 Task: Find connections with filter location Weißenfels with filter topic #linkedinwith filter profile language English with filter current company Nasdaq with filter school Trident Academy of Technology (TAT), Bhubaneswar with filter industry Fine Arts Schools with filter service category Team Building with filter keywords title Chef
Action: Mouse moved to (550, 69)
Screenshot: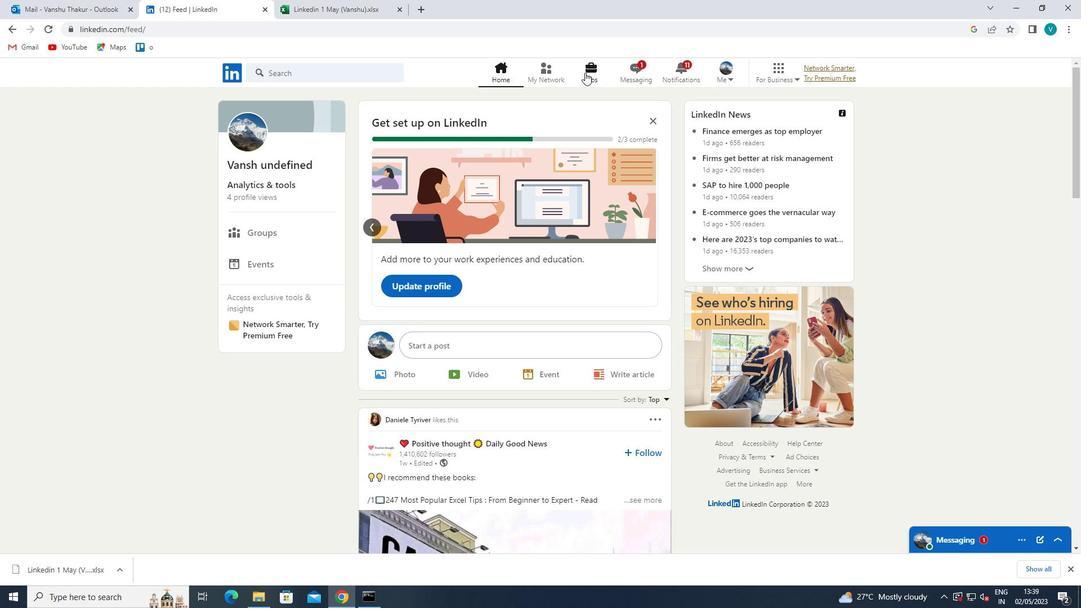 
Action: Mouse pressed left at (550, 69)
Screenshot: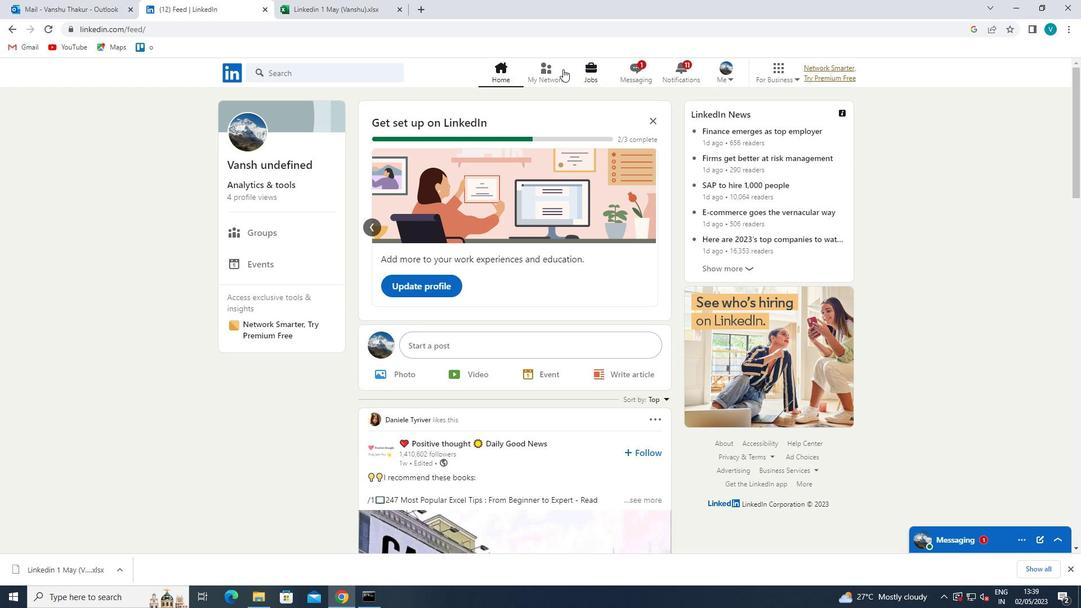 
Action: Mouse moved to (285, 135)
Screenshot: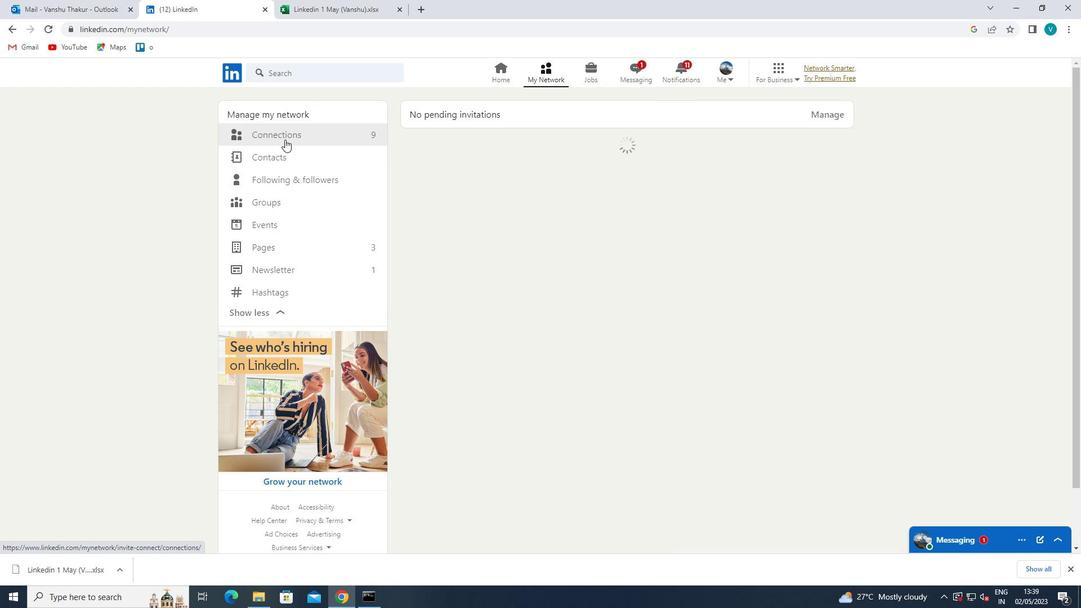
Action: Mouse pressed left at (285, 135)
Screenshot: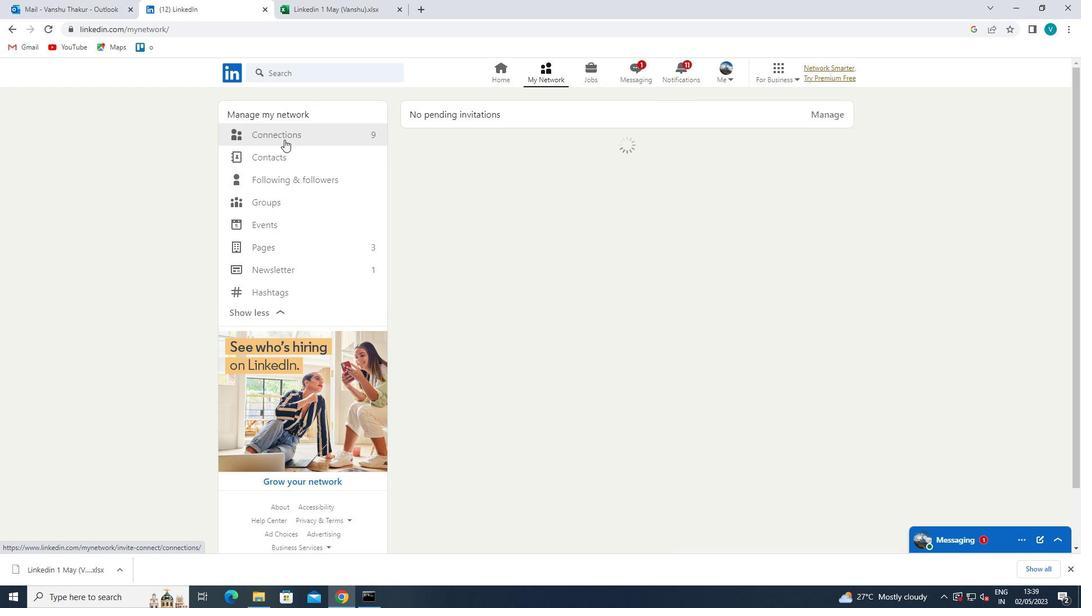 
Action: Mouse moved to (624, 139)
Screenshot: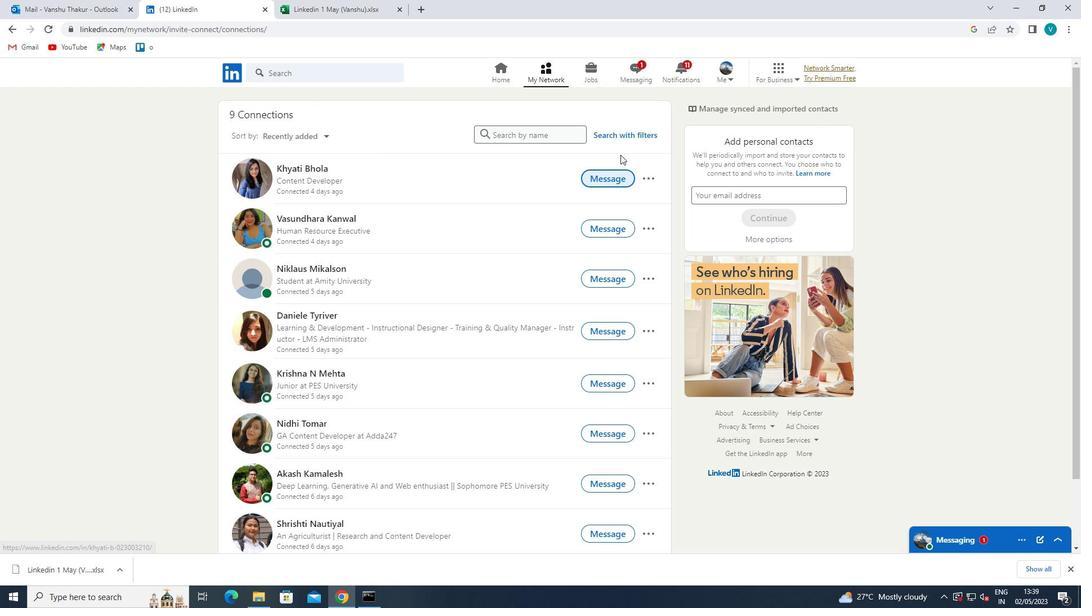 
Action: Mouse pressed left at (624, 139)
Screenshot: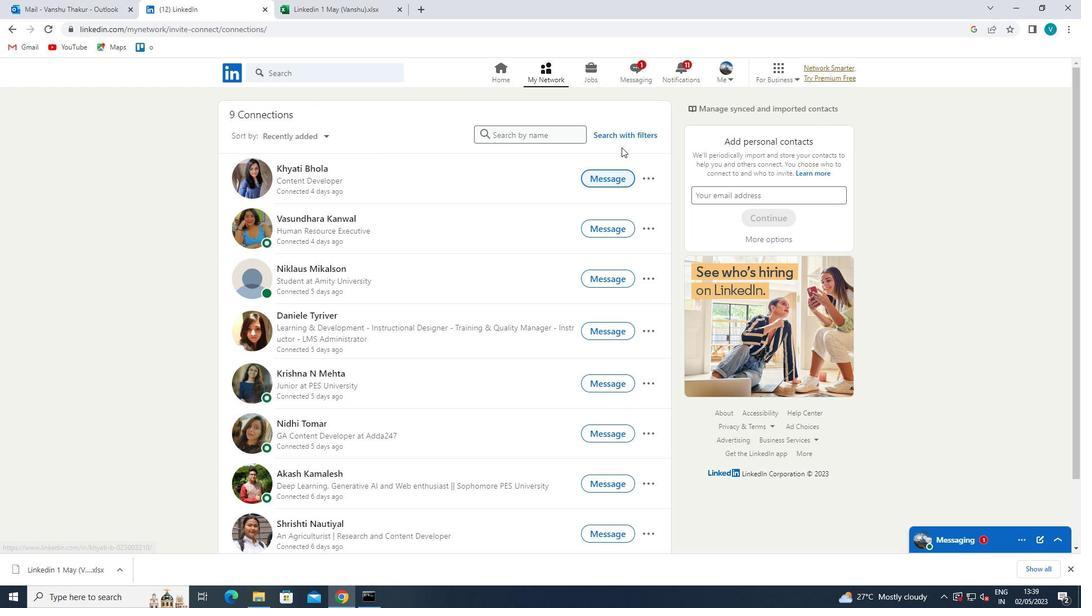 
Action: Mouse moved to (546, 109)
Screenshot: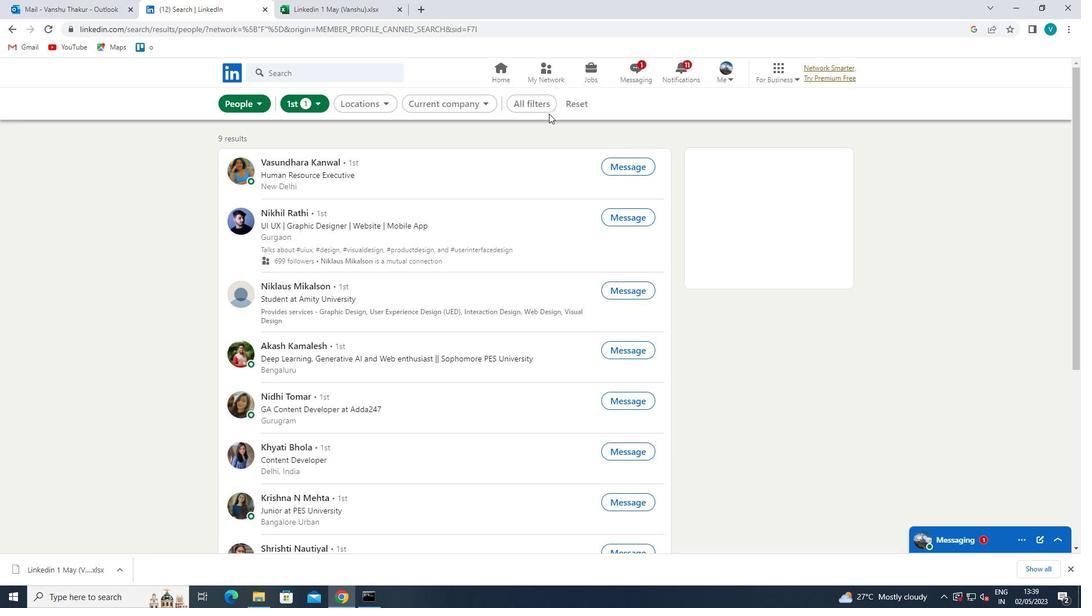 
Action: Mouse pressed left at (546, 109)
Screenshot: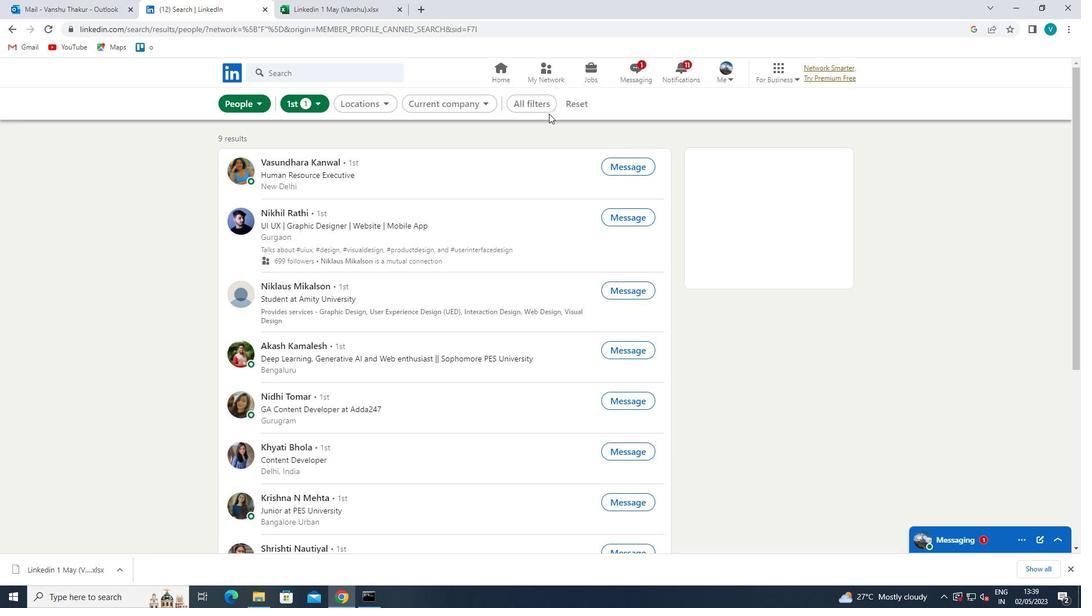 
Action: Mouse moved to (821, 282)
Screenshot: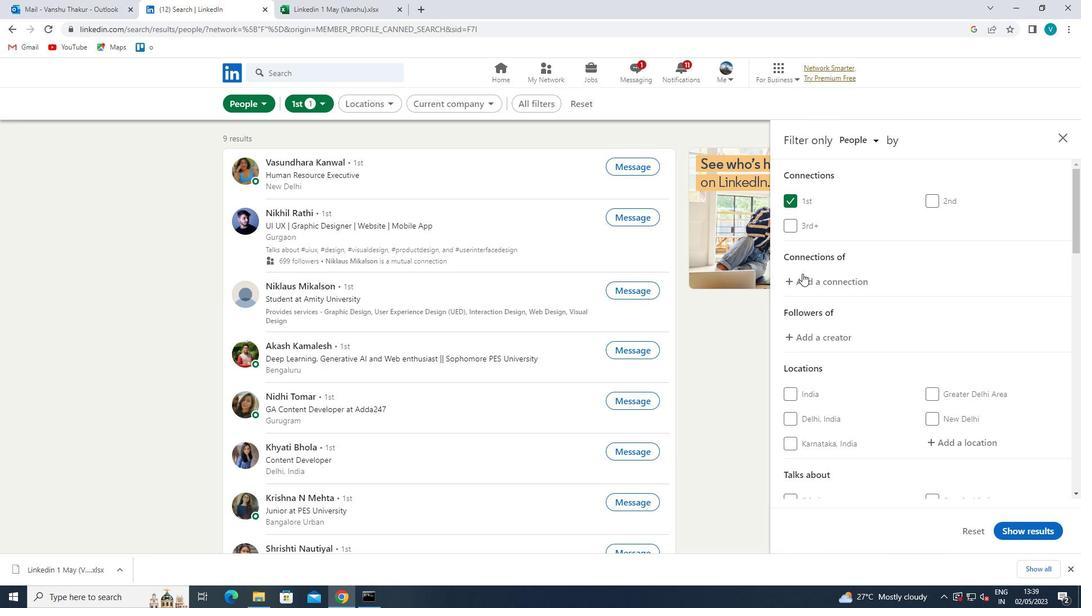 
Action: Mouse scrolled (821, 281) with delta (0, 0)
Screenshot: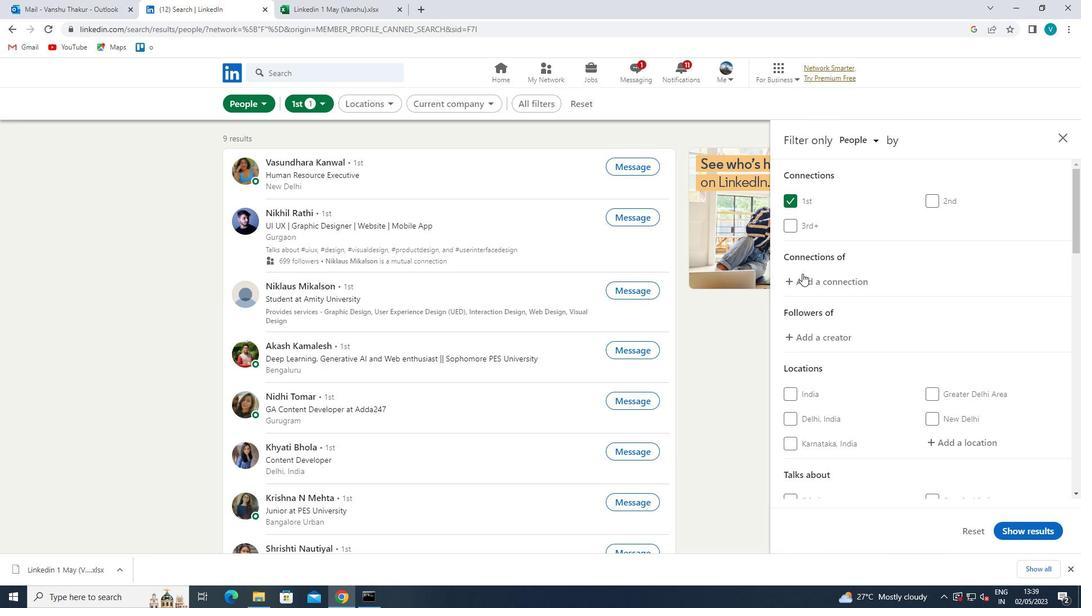 
Action: Mouse scrolled (821, 281) with delta (0, 0)
Screenshot: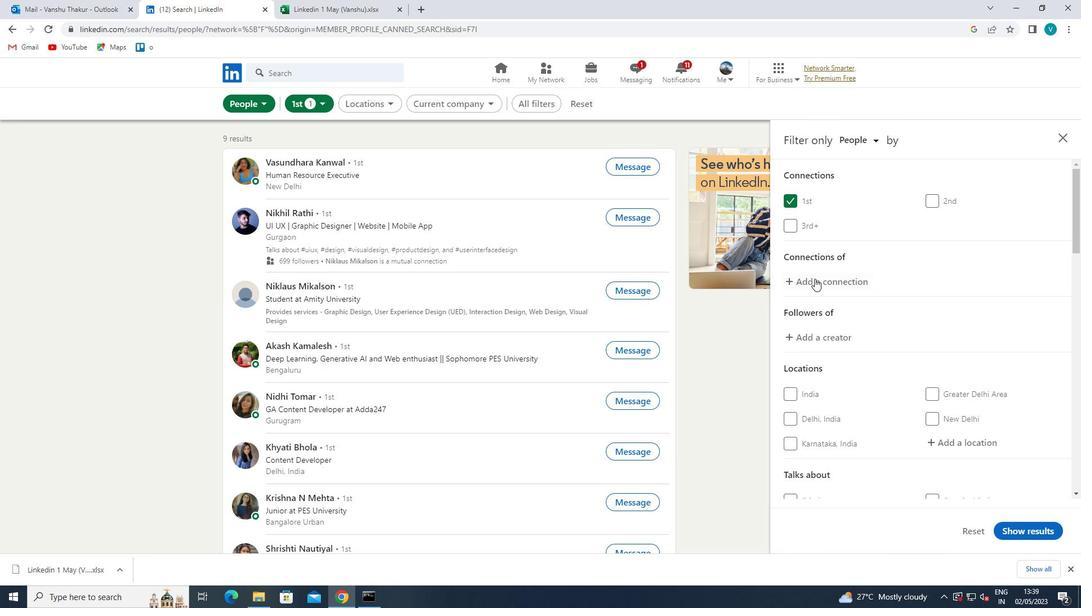 
Action: Mouse moved to (959, 330)
Screenshot: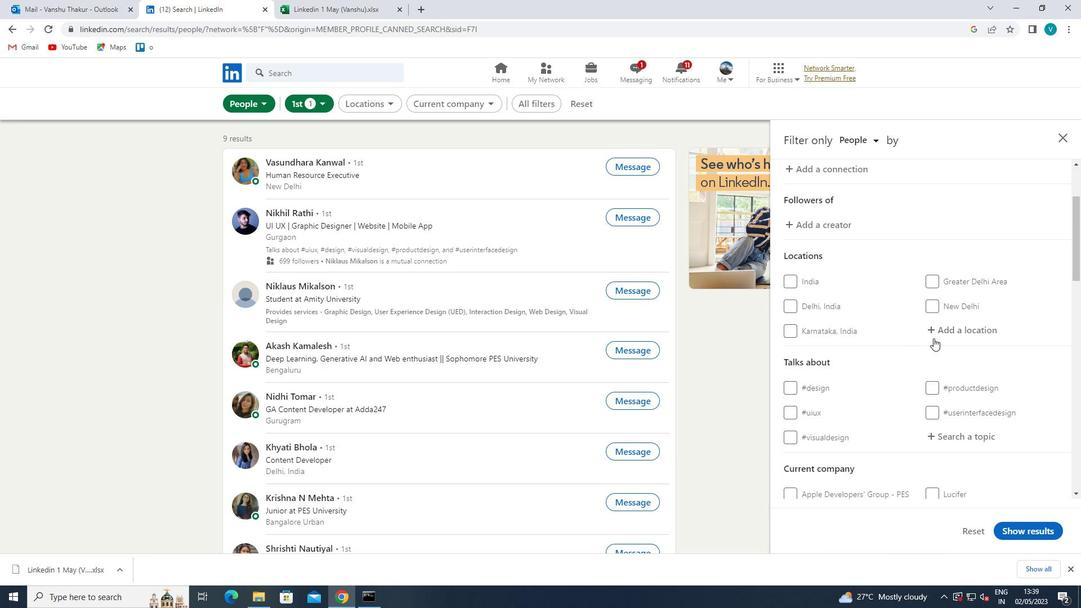 
Action: Mouse pressed left at (959, 330)
Screenshot: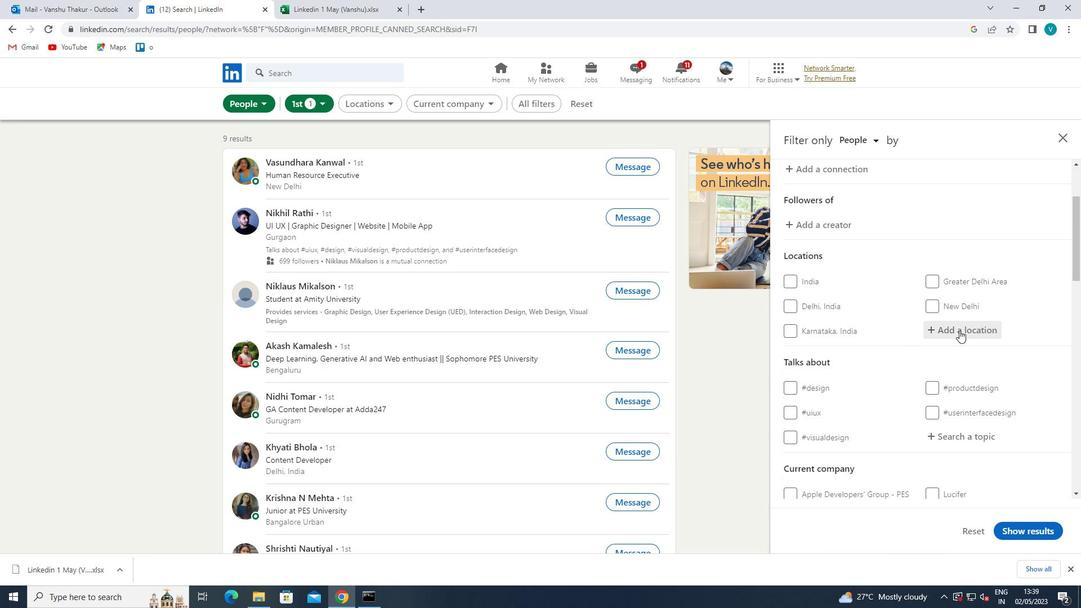 
Action: Key pressed <Key.shift><Key.shift>WEIBENFELS
Screenshot: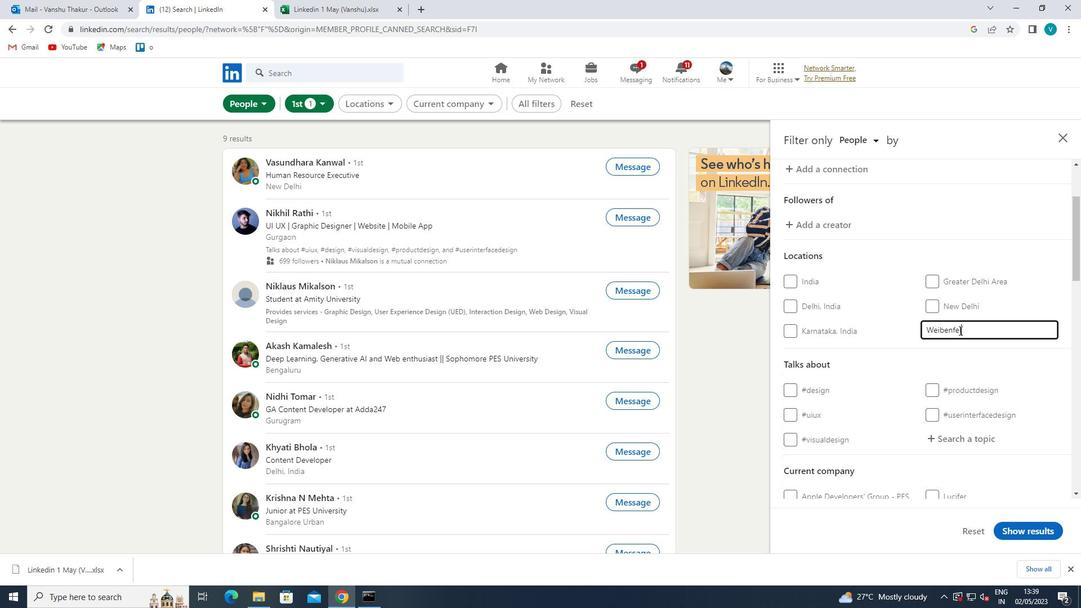 
Action: Mouse moved to (904, 352)
Screenshot: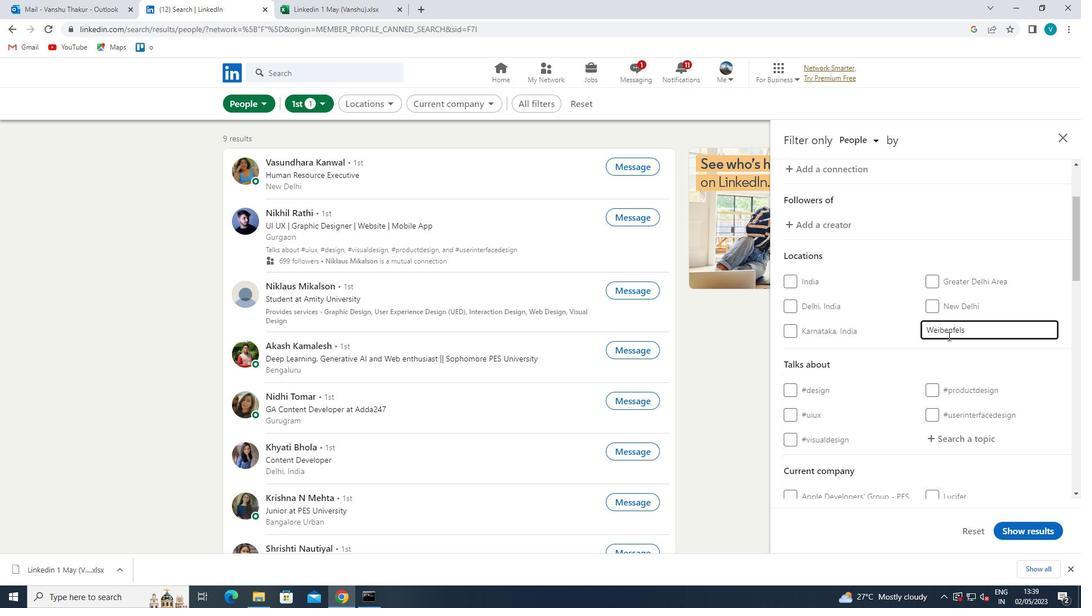 
Action: Mouse pressed left at (904, 352)
Screenshot: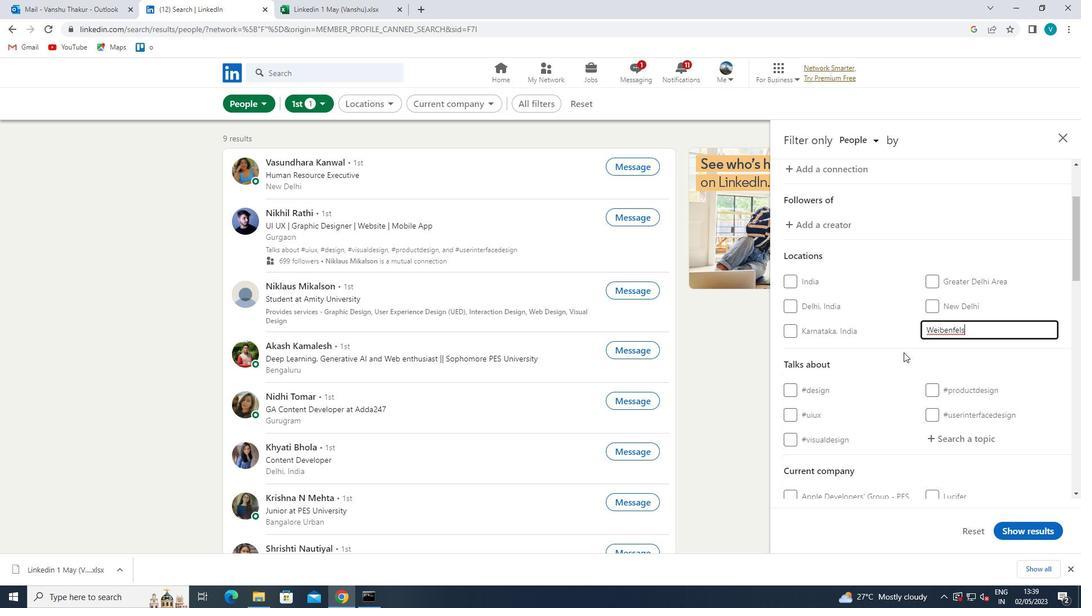 
Action: Mouse moved to (905, 352)
Screenshot: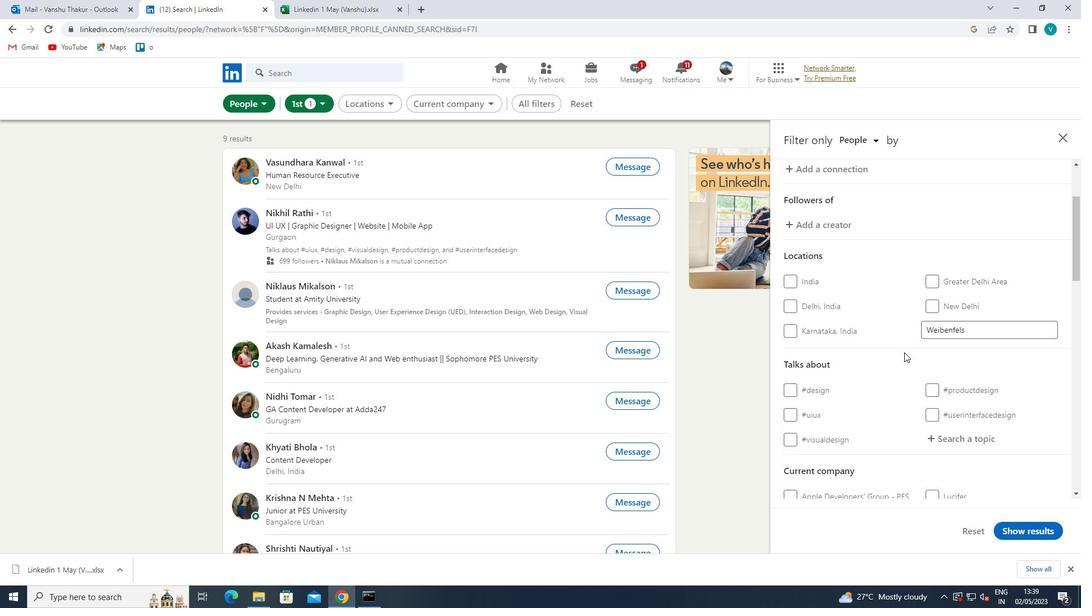 
Action: Mouse scrolled (905, 352) with delta (0, 0)
Screenshot: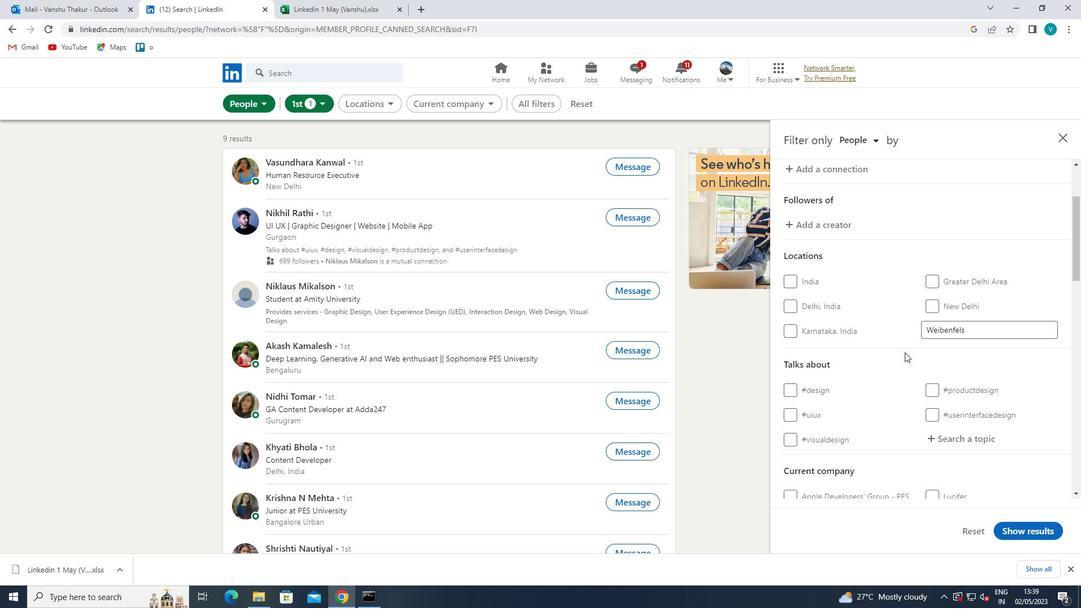 
Action: Mouse scrolled (905, 352) with delta (0, 0)
Screenshot: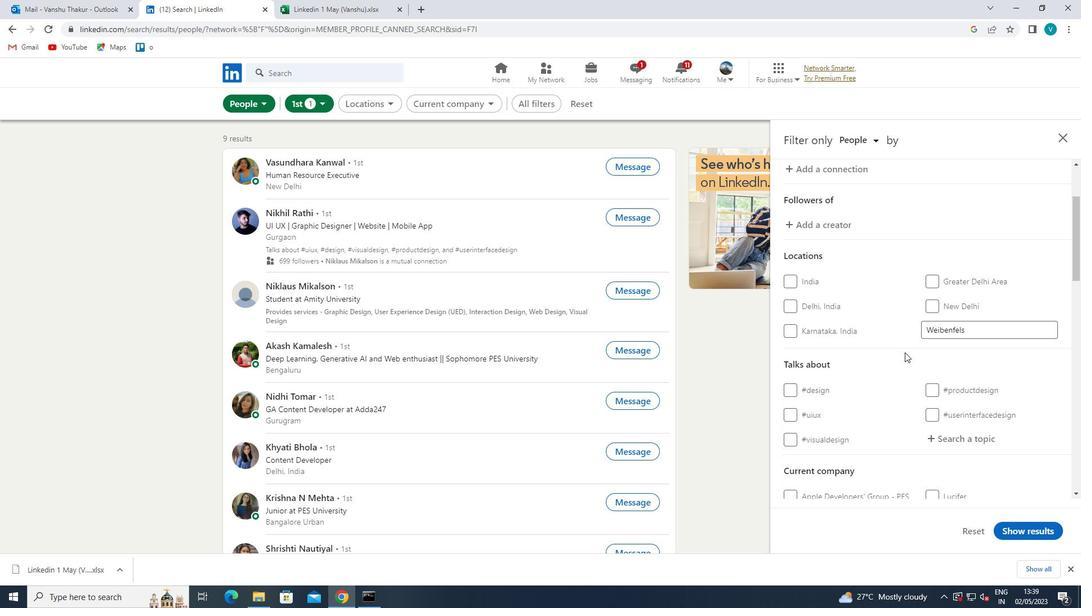 
Action: Mouse moved to (961, 325)
Screenshot: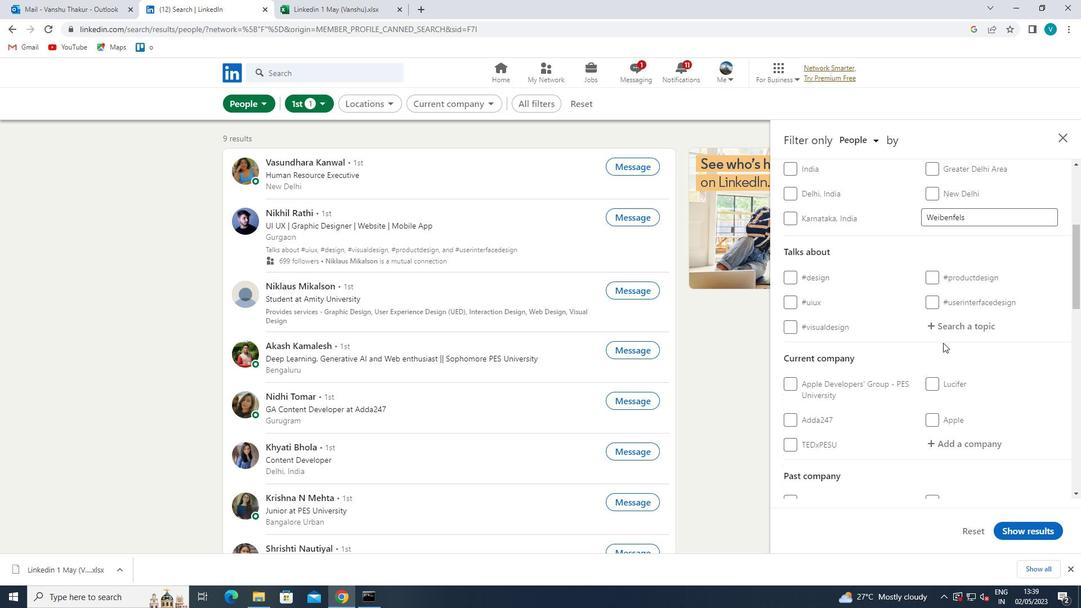 
Action: Mouse pressed left at (961, 325)
Screenshot: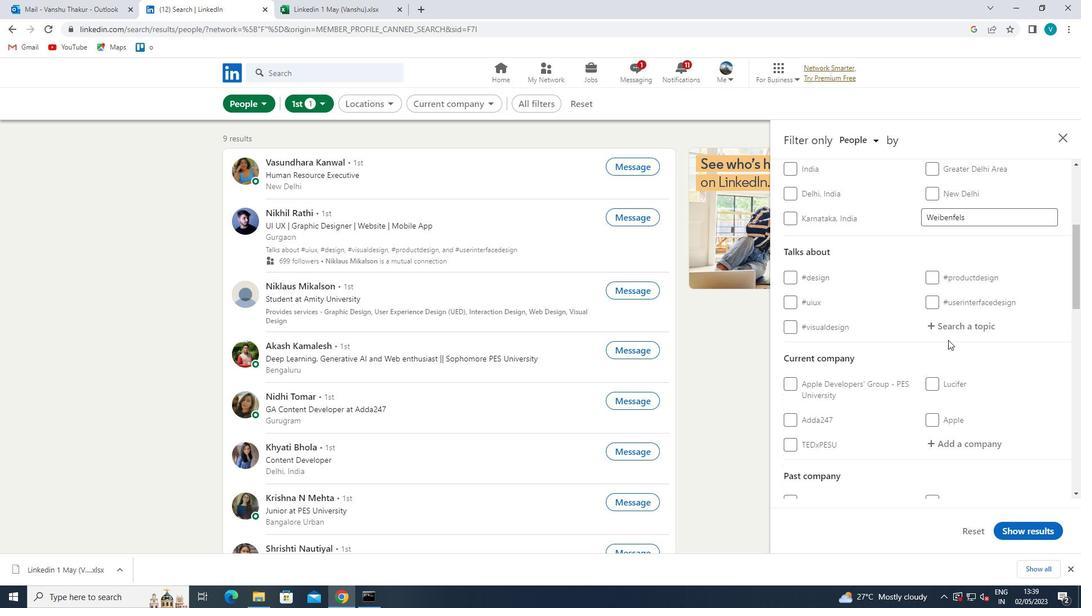
Action: Mouse moved to (961, 323)
Screenshot: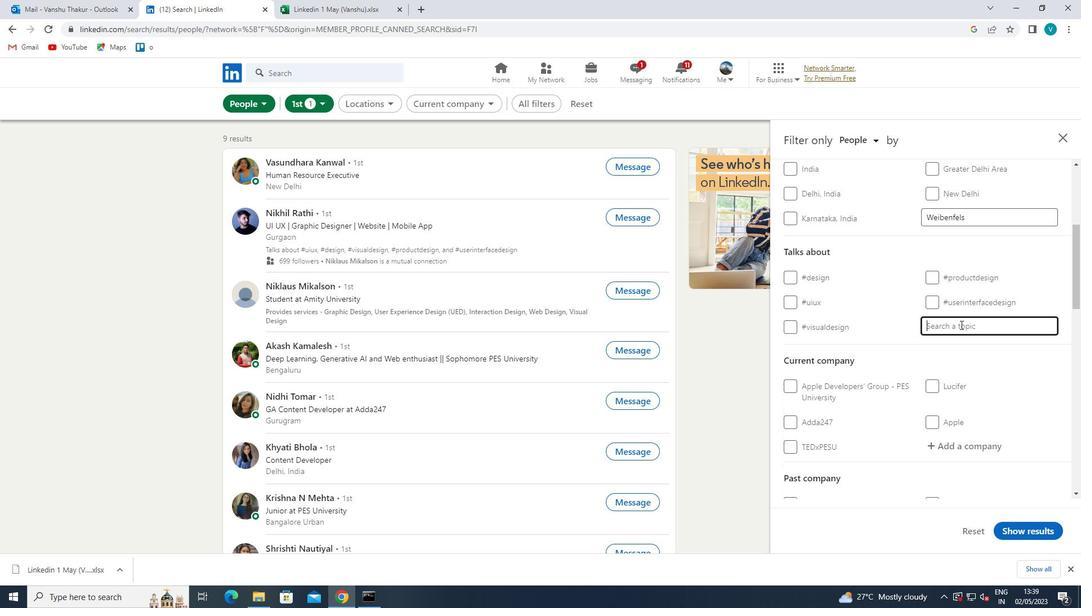 
Action: Key pressed LIMKEDIN
Screenshot: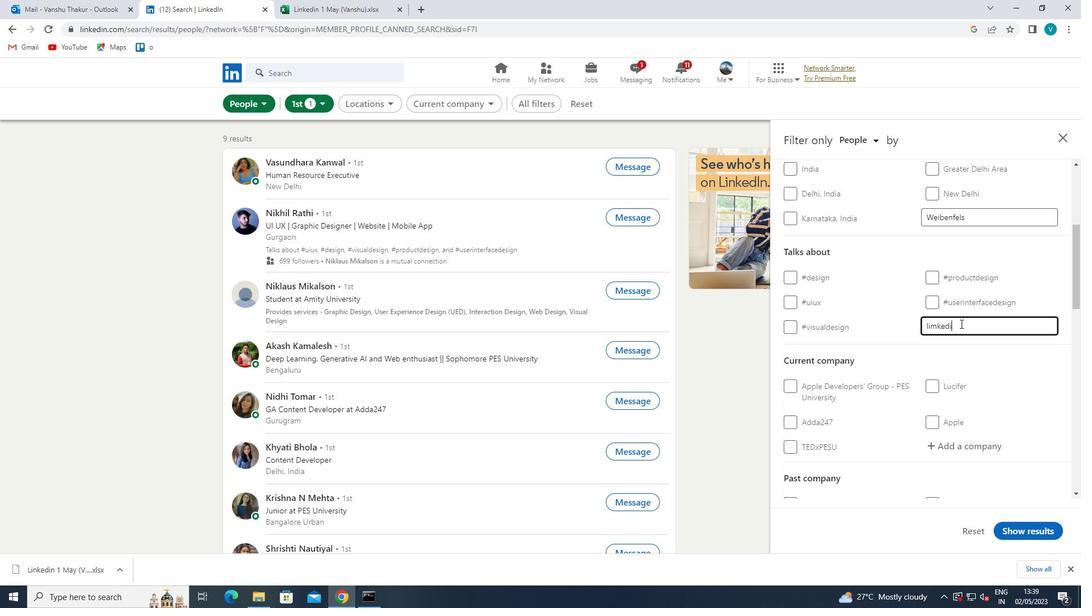 
Action: Mouse moved to (938, 326)
Screenshot: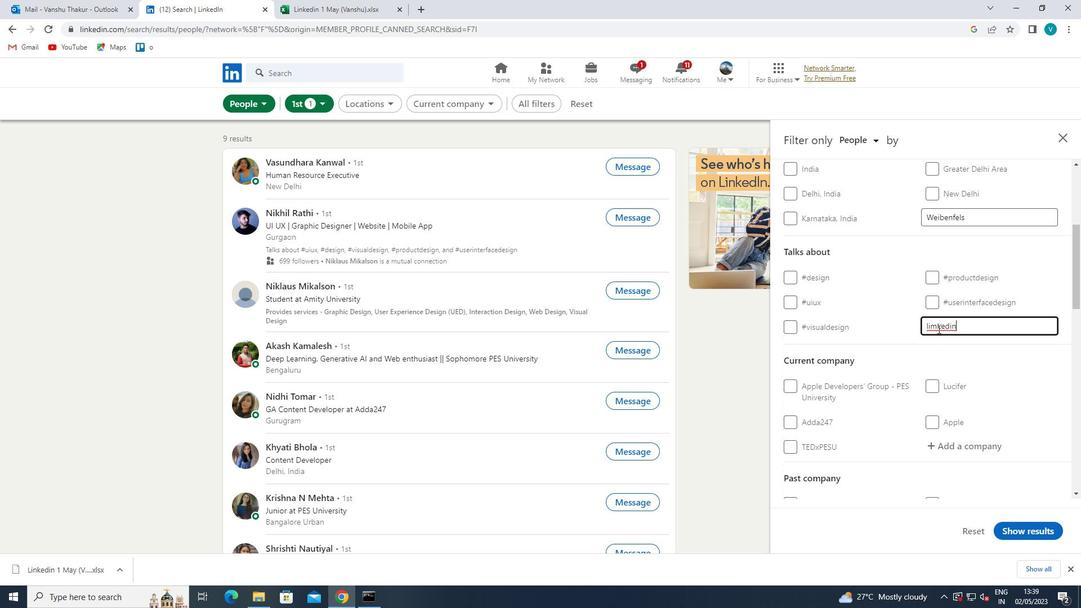 
Action: Mouse pressed left at (938, 326)
Screenshot: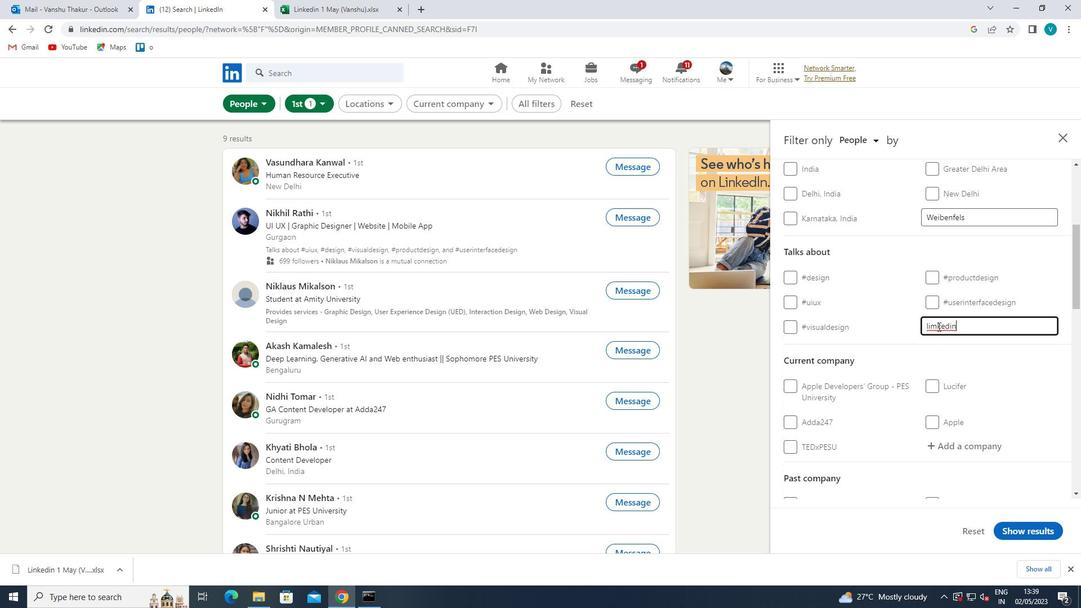 
Action: Mouse moved to (921, 366)
Screenshot: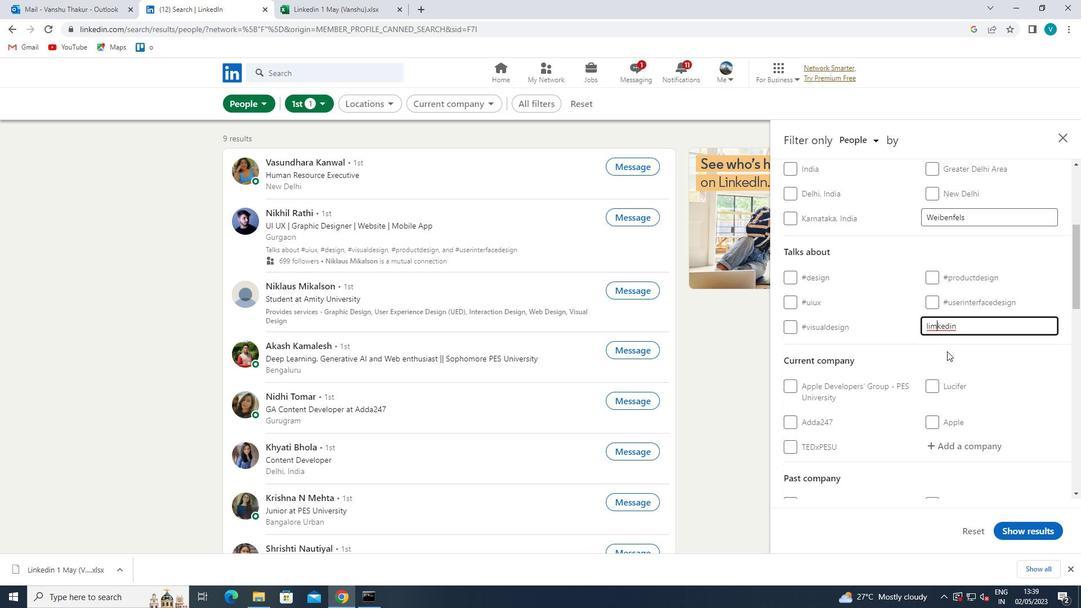 
Action: Key pressed <Key.backspace>N
Screenshot: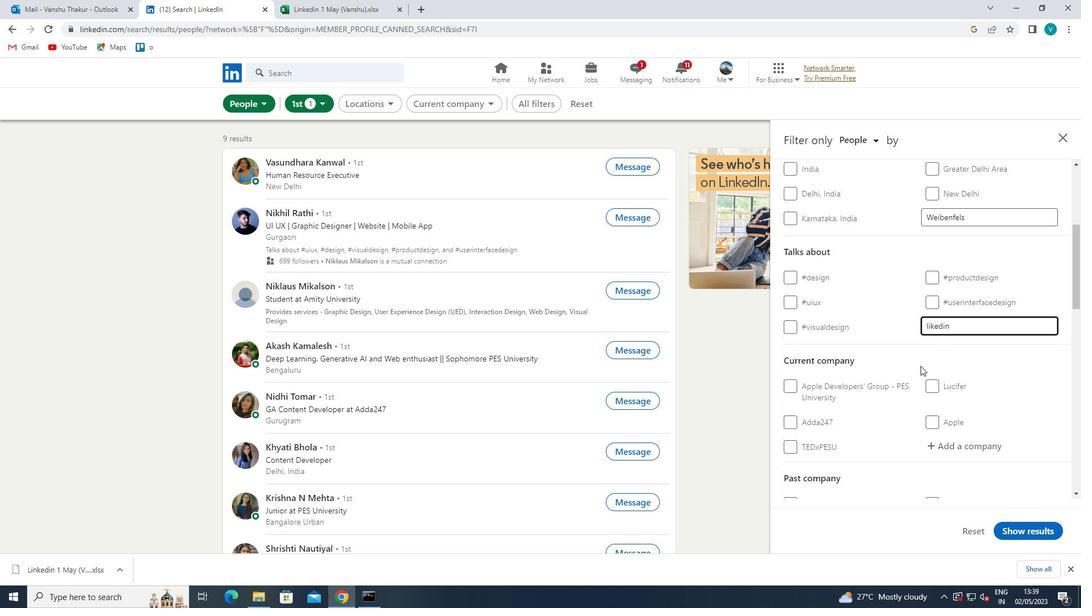 
Action: Mouse moved to (914, 346)
Screenshot: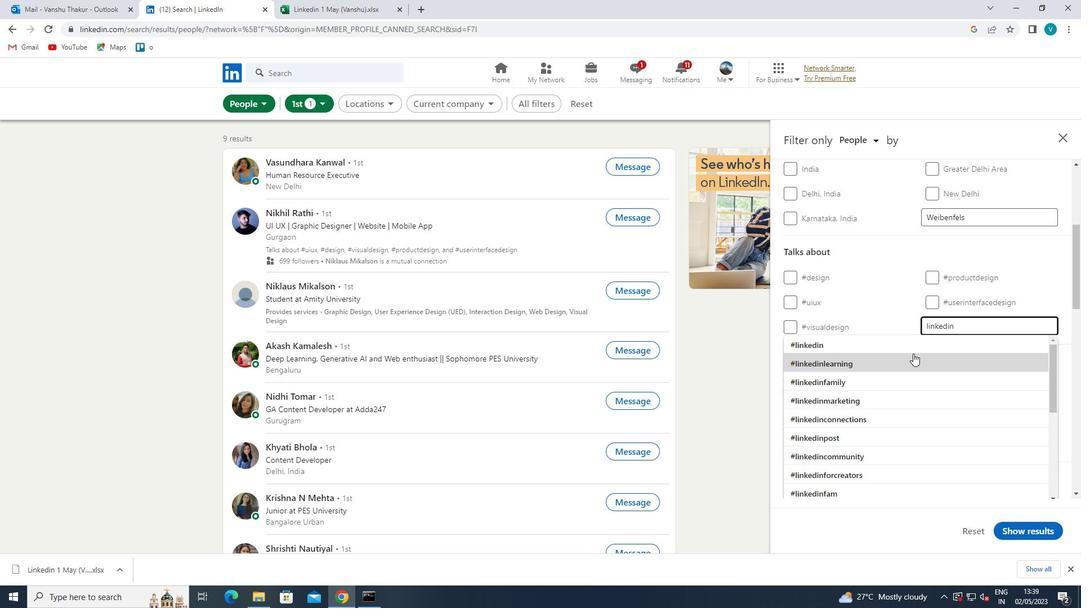 
Action: Mouse pressed left at (914, 346)
Screenshot: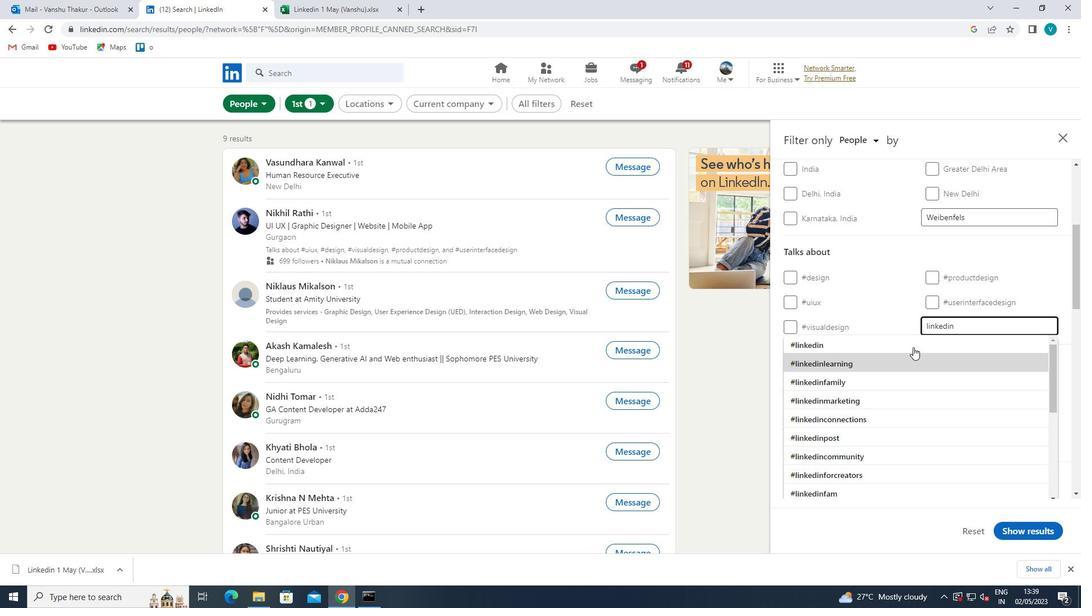 
Action: Mouse moved to (914, 345)
Screenshot: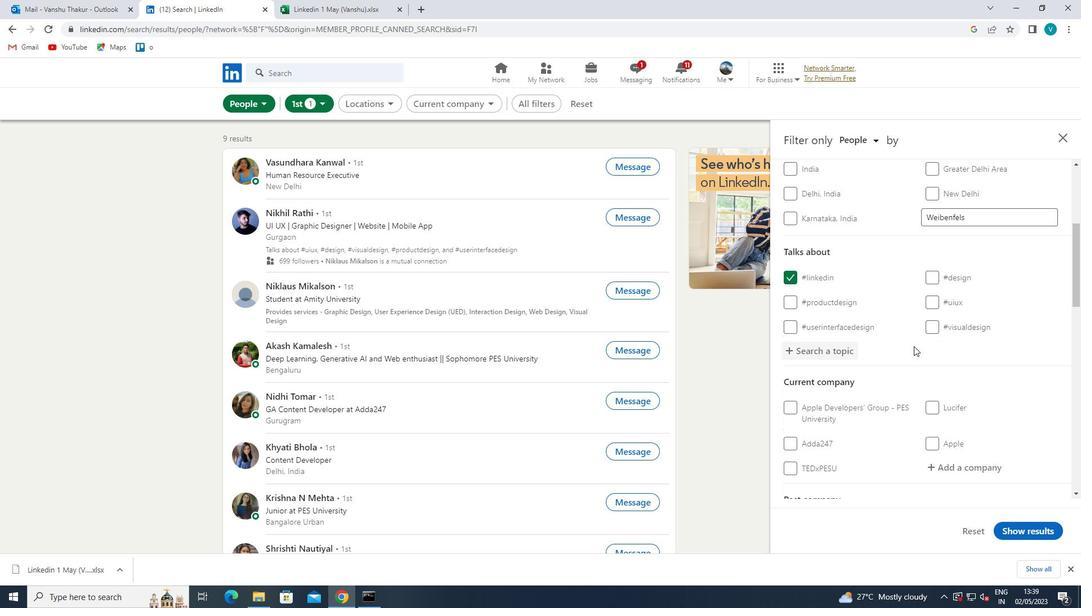
Action: Mouse scrolled (914, 345) with delta (0, 0)
Screenshot: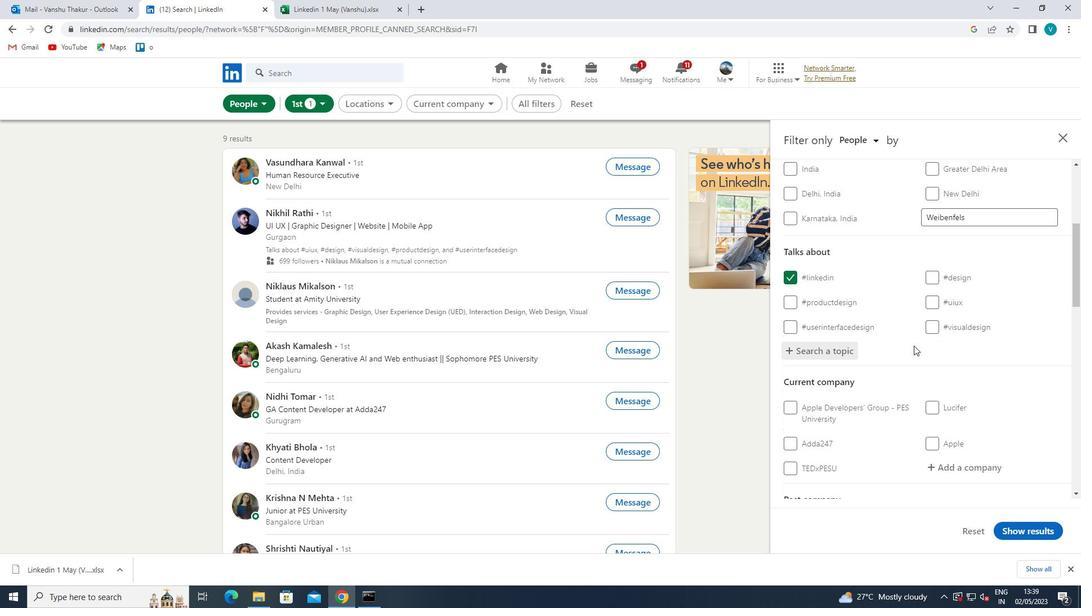 
Action: Mouse scrolled (914, 345) with delta (0, 0)
Screenshot: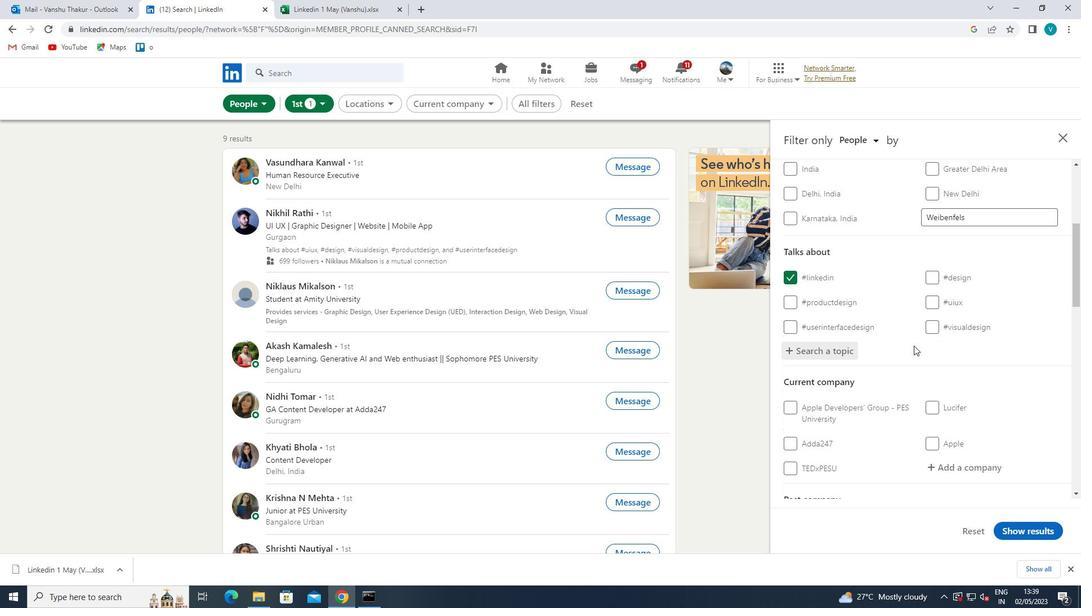 
Action: Mouse scrolled (914, 345) with delta (0, 0)
Screenshot: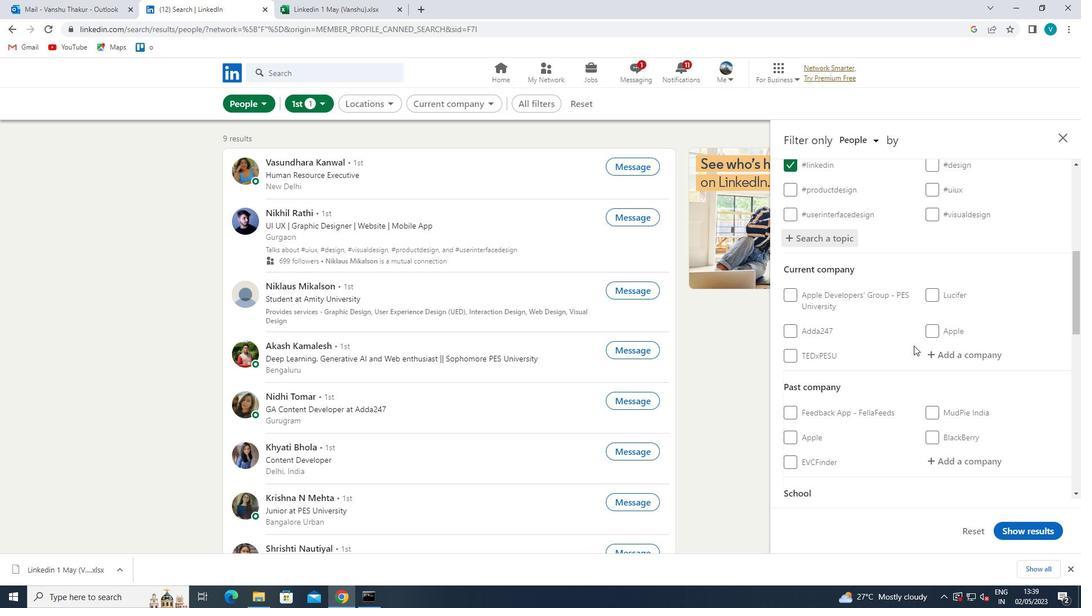 
Action: Mouse scrolled (914, 345) with delta (0, 0)
Screenshot: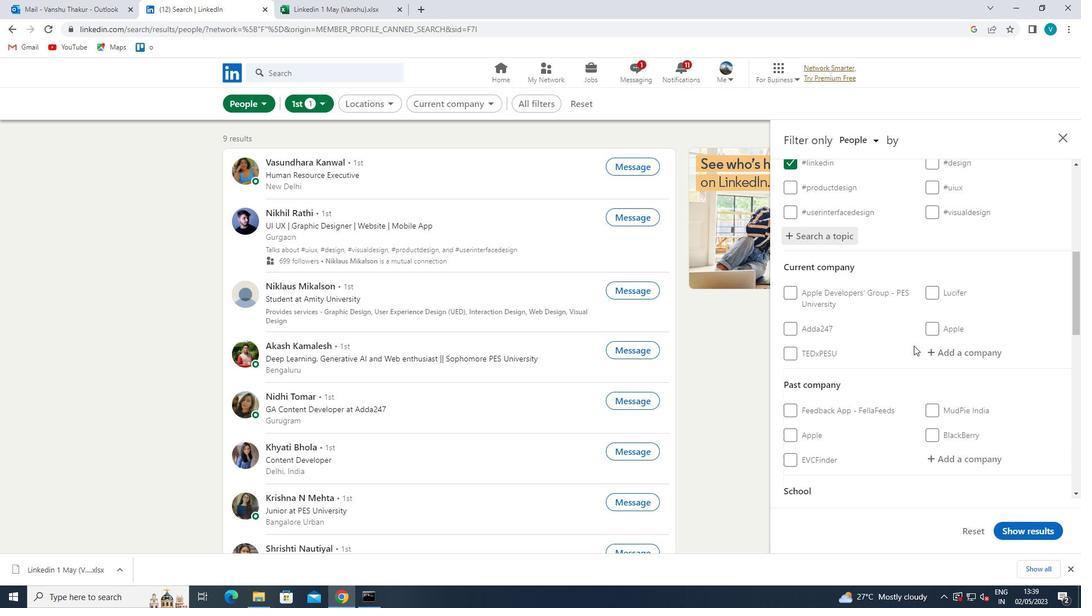 
Action: Mouse scrolled (914, 345) with delta (0, 0)
Screenshot: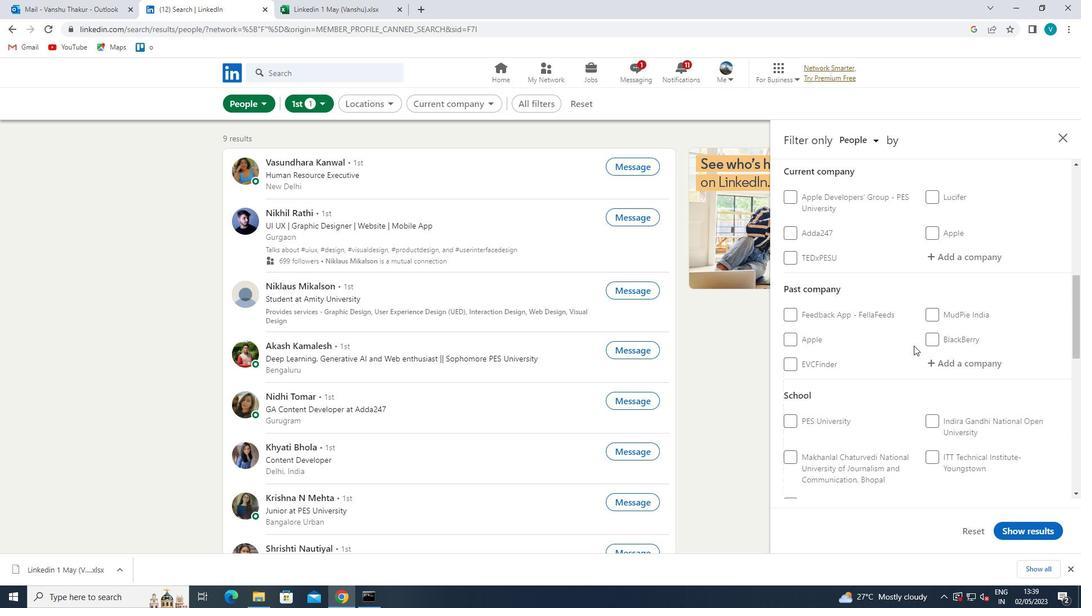 
Action: Mouse scrolled (914, 345) with delta (0, 0)
Screenshot: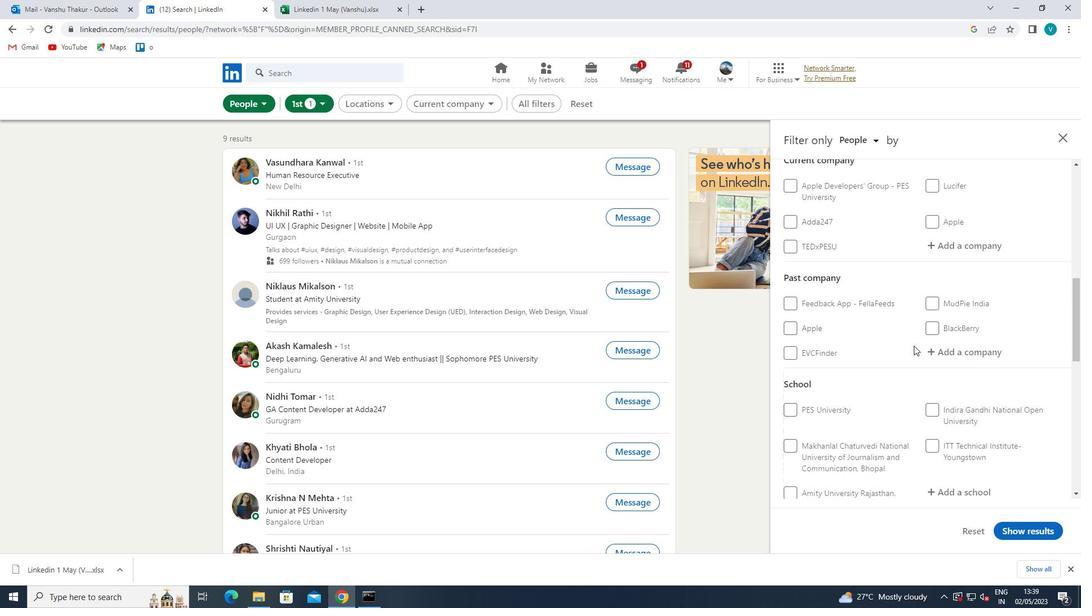 
Action: Mouse scrolled (914, 345) with delta (0, 0)
Screenshot: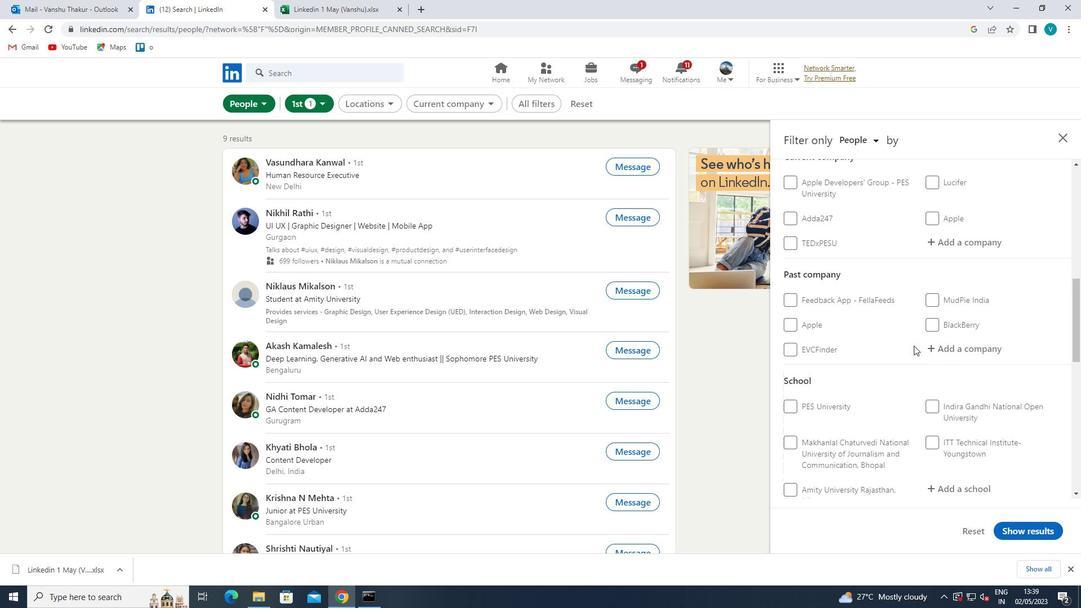 
Action: Mouse scrolled (914, 345) with delta (0, 0)
Screenshot: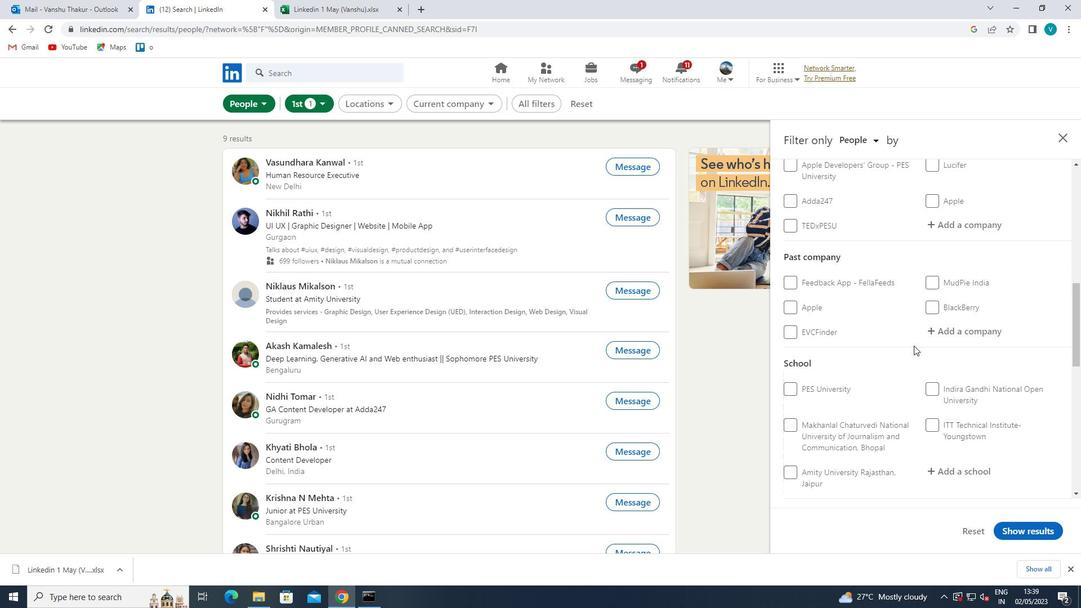 
Action: Mouse moved to (908, 350)
Screenshot: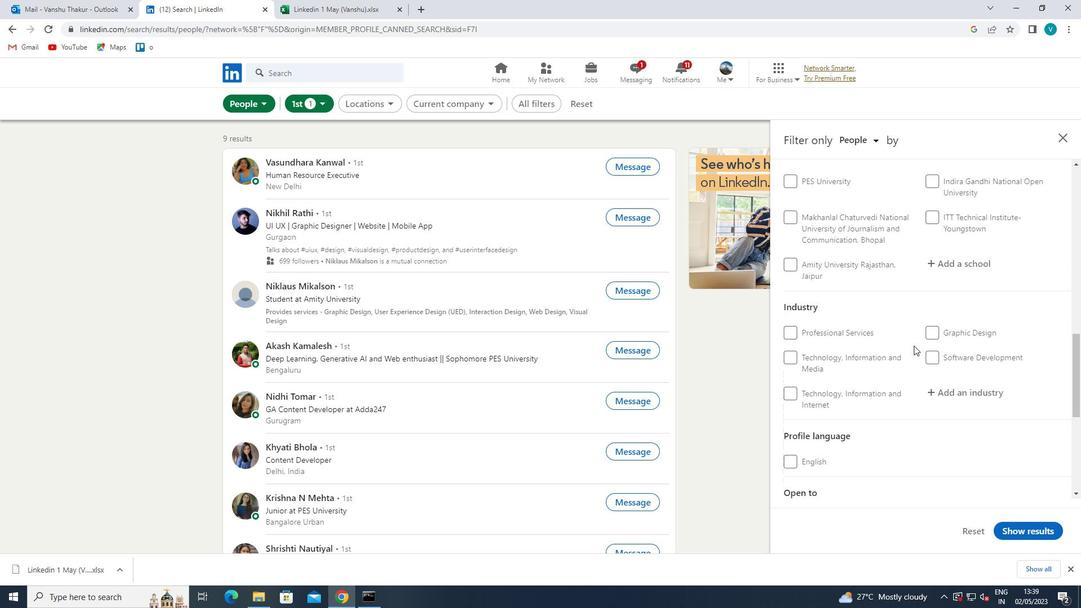 
Action: Mouse scrolled (908, 349) with delta (0, 0)
Screenshot: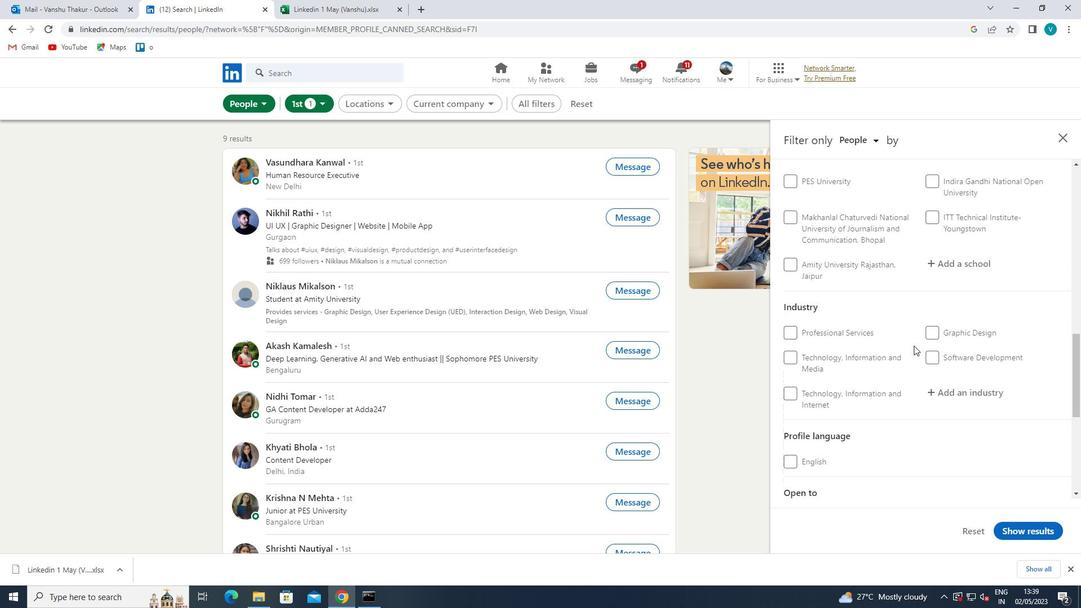 
Action: Mouse moved to (907, 352)
Screenshot: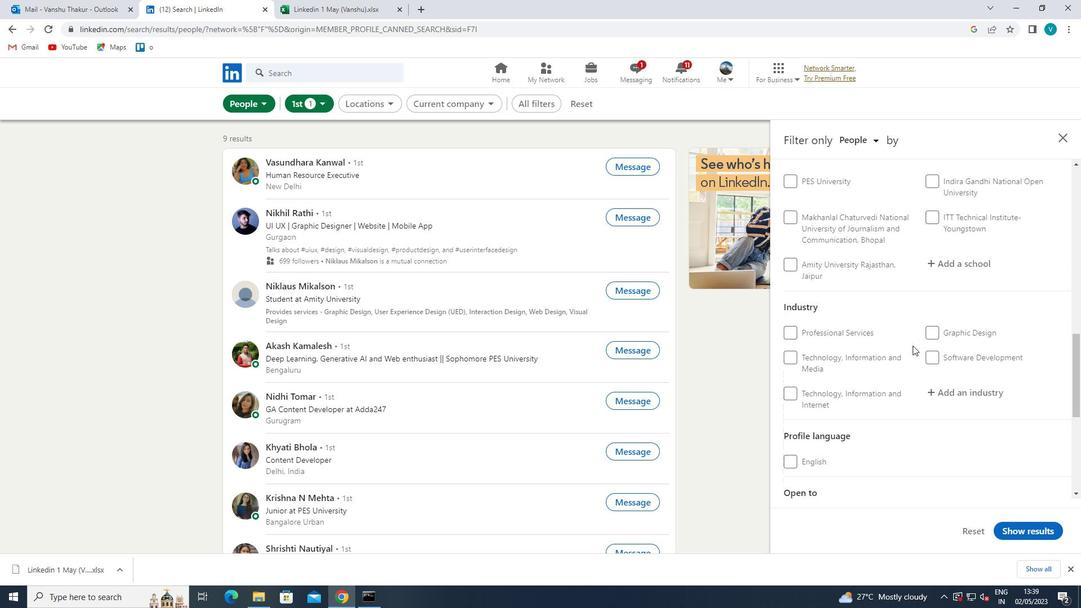 
Action: Mouse scrolled (907, 351) with delta (0, 0)
Screenshot: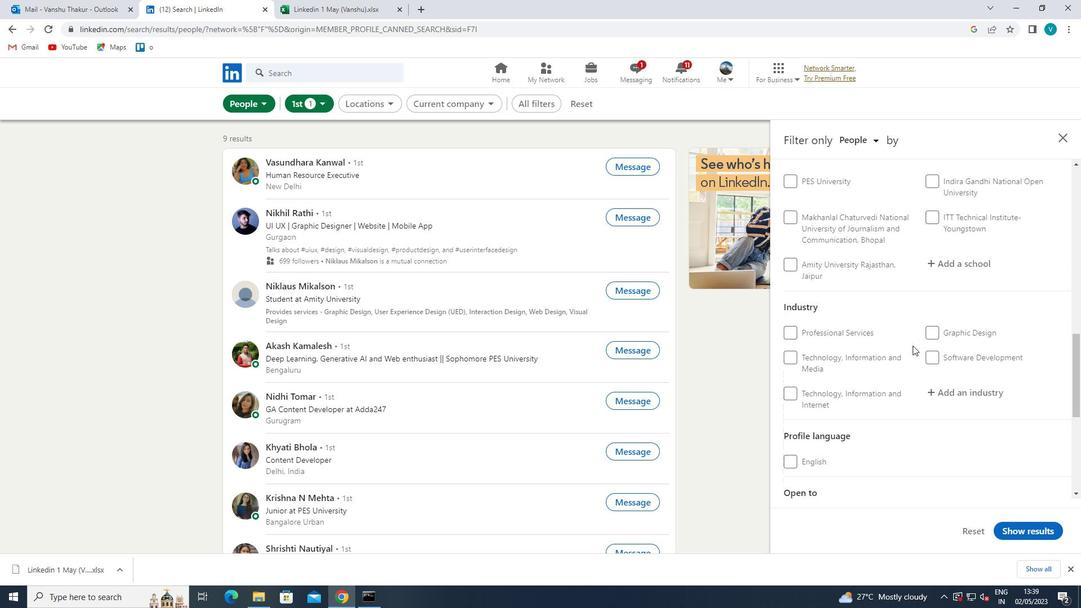 
Action: Mouse moved to (789, 353)
Screenshot: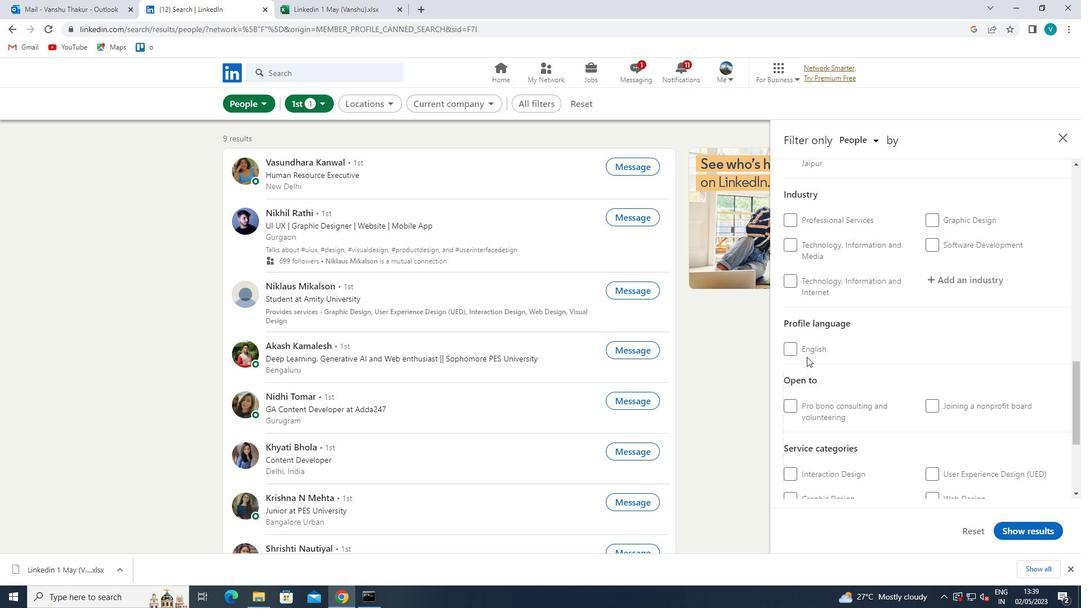 
Action: Mouse pressed left at (789, 353)
Screenshot: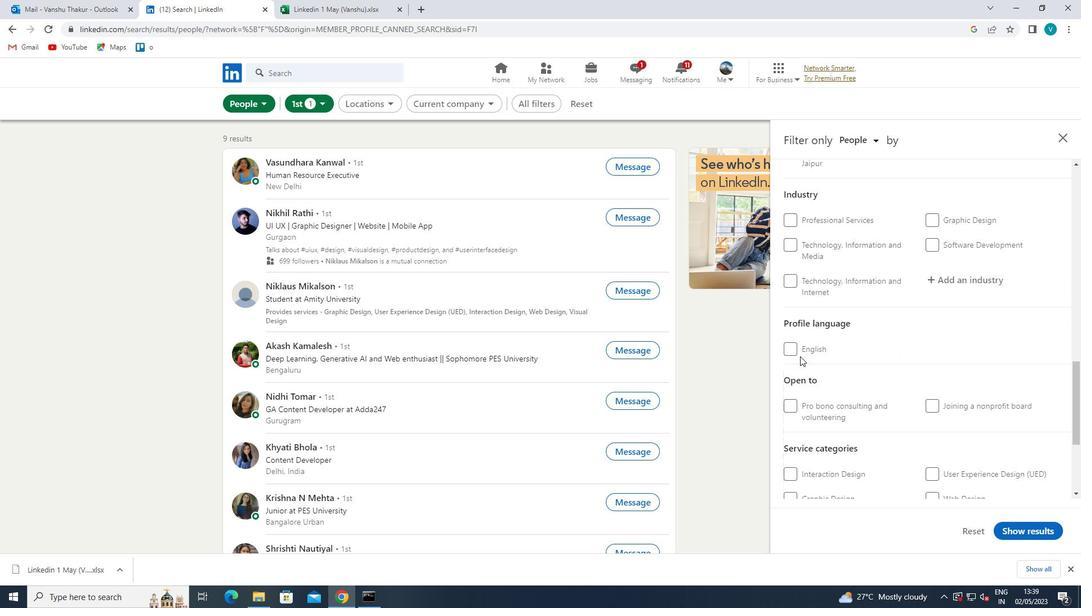 
Action: Mouse moved to (871, 345)
Screenshot: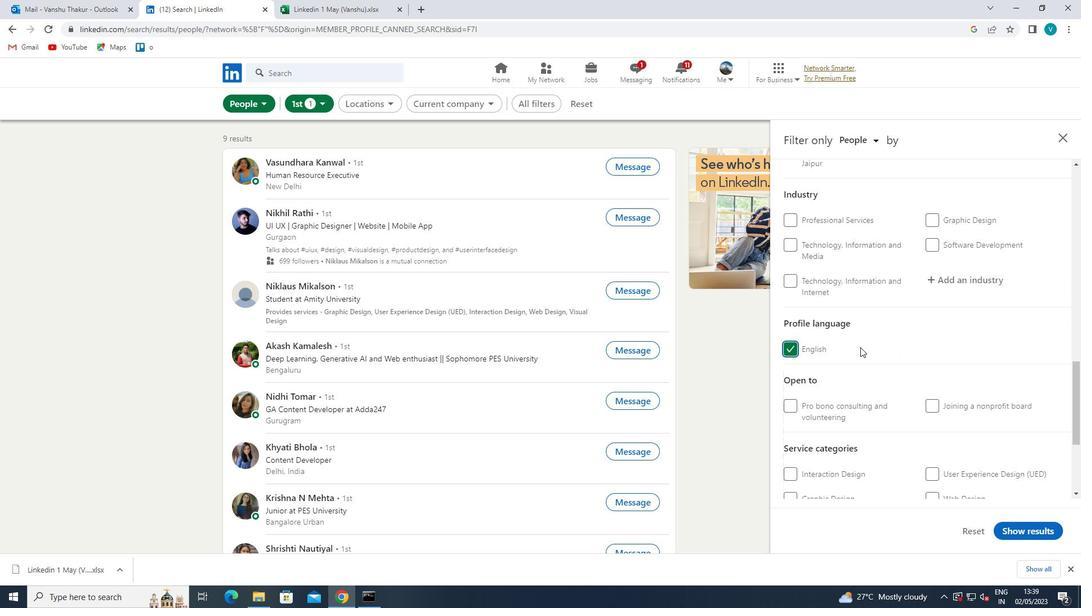 
Action: Mouse scrolled (871, 346) with delta (0, 0)
Screenshot: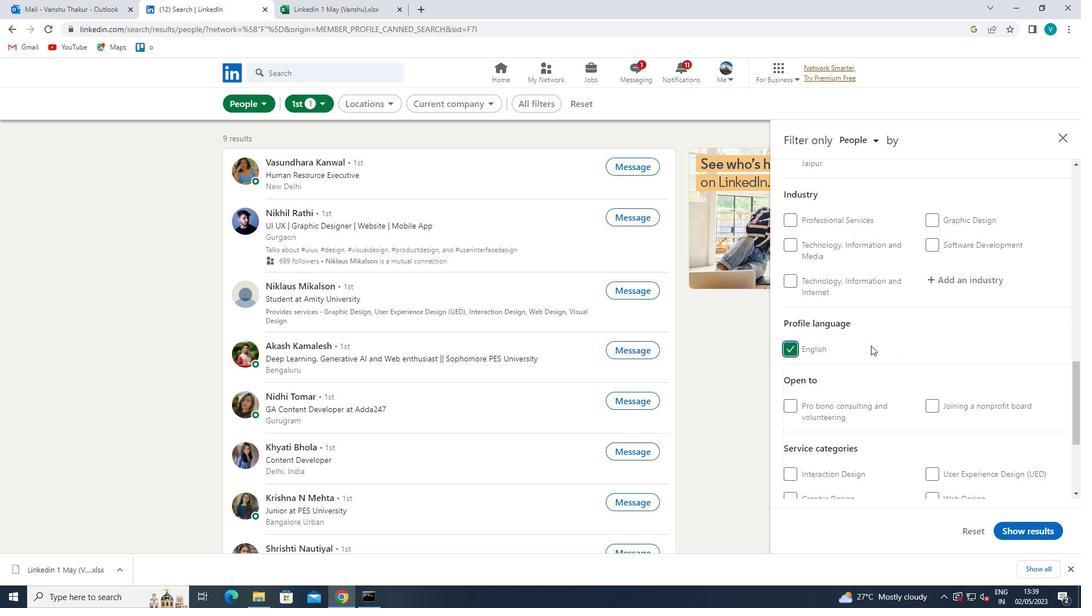
Action: Mouse scrolled (871, 346) with delta (0, 0)
Screenshot: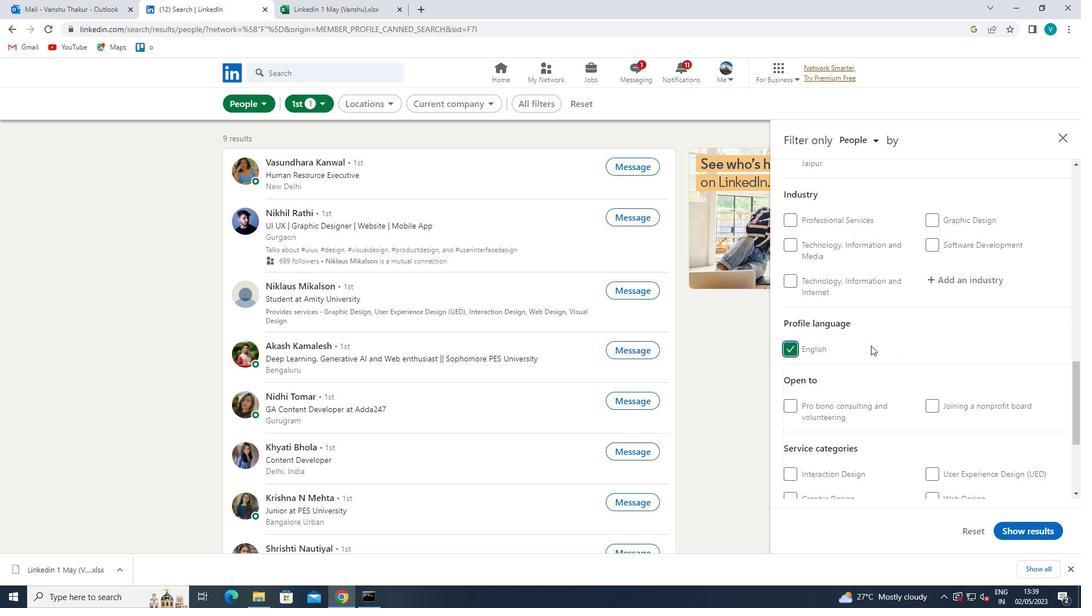 
Action: Mouse scrolled (871, 346) with delta (0, 0)
Screenshot: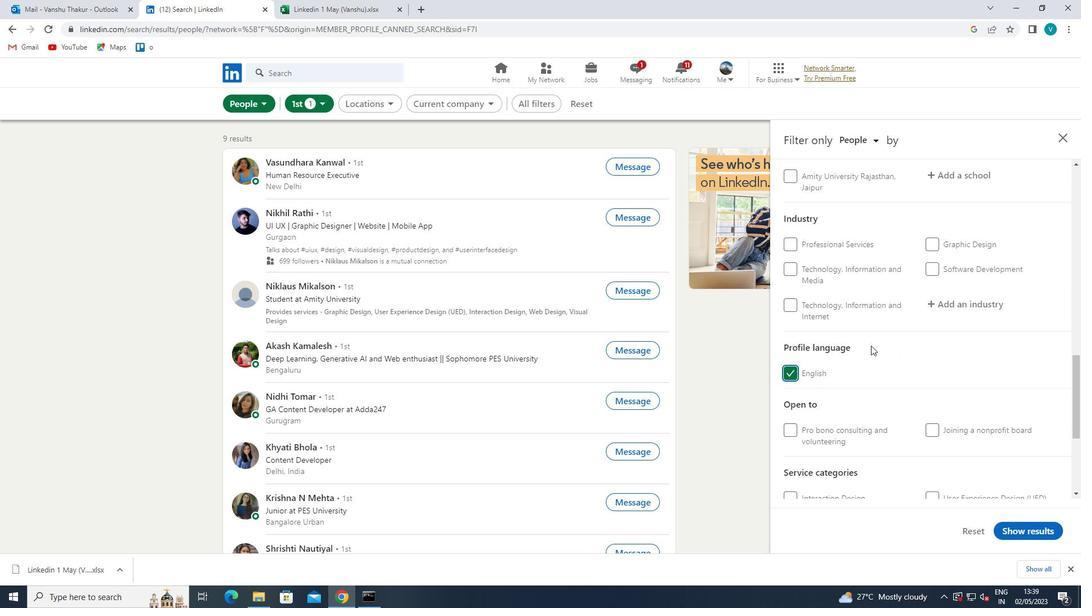
Action: Mouse scrolled (871, 346) with delta (0, 0)
Screenshot: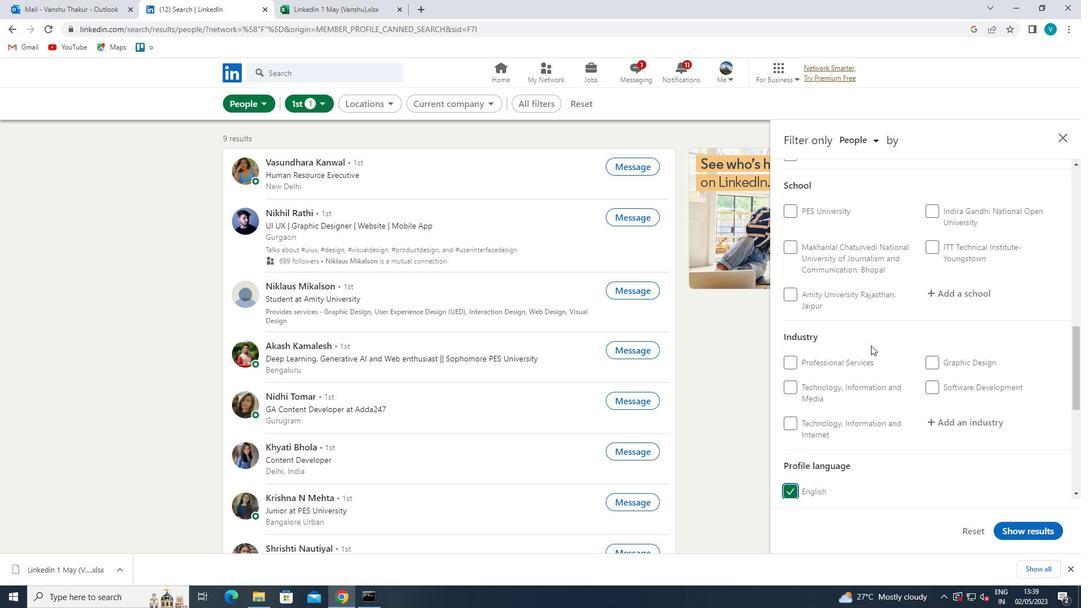 
Action: Mouse scrolled (871, 346) with delta (0, 0)
Screenshot: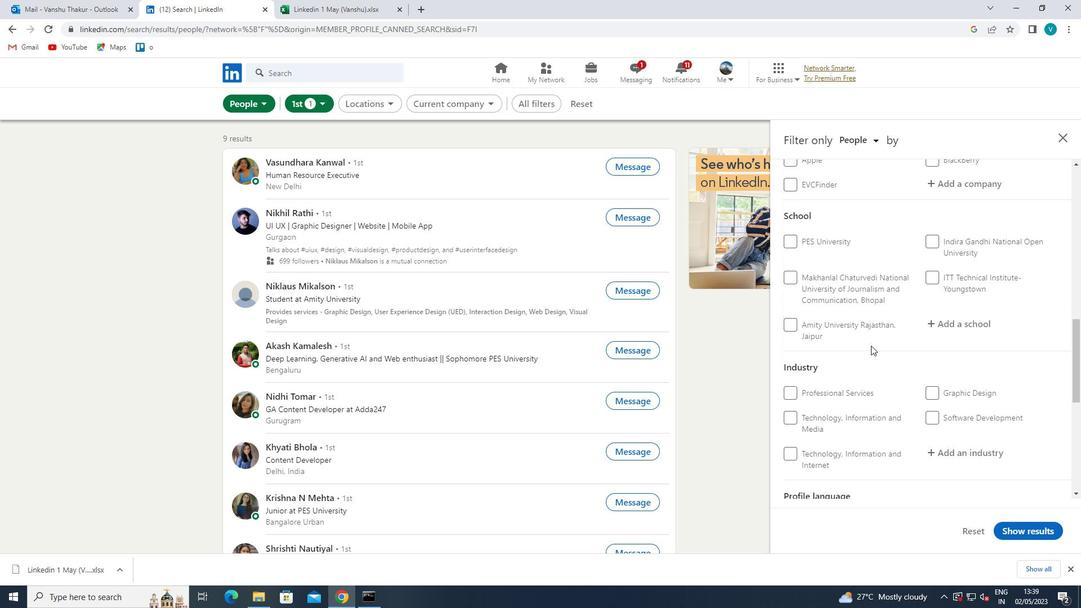 
Action: Mouse scrolled (871, 346) with delta (0, 0)
Screenshot: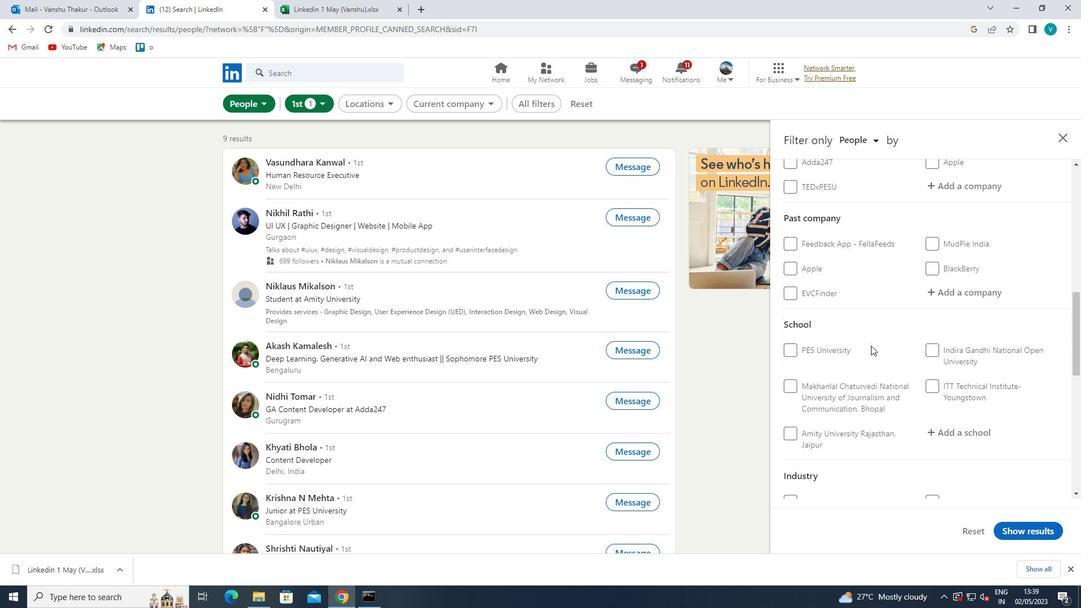 
Action: Mouse moved to (871, 345)
Screenshot: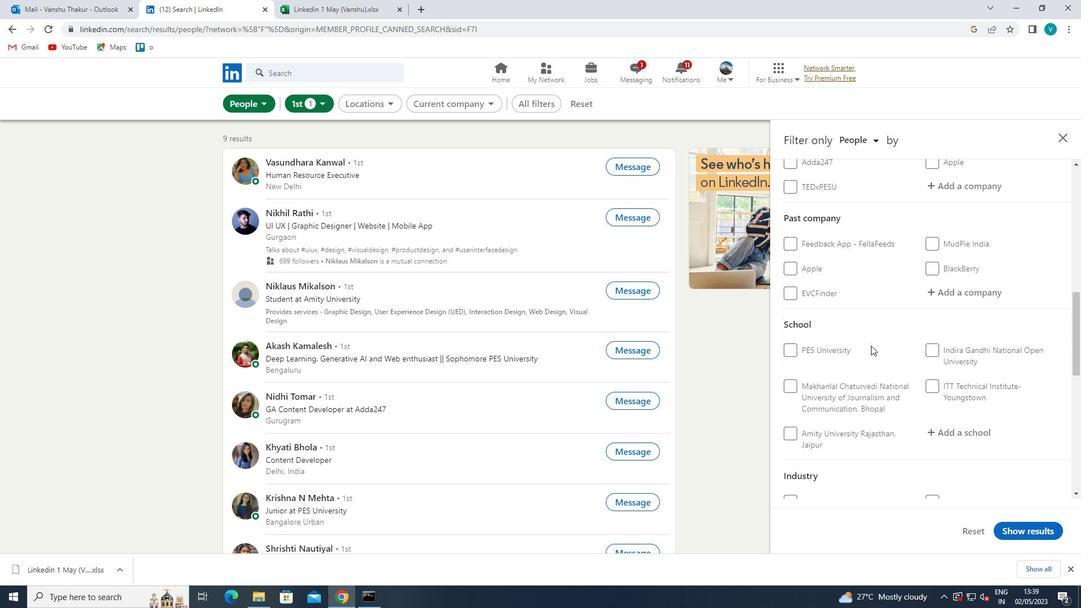 
Action: Mouse scrolled (871, 345) with delta (0, 0)
Screenshot: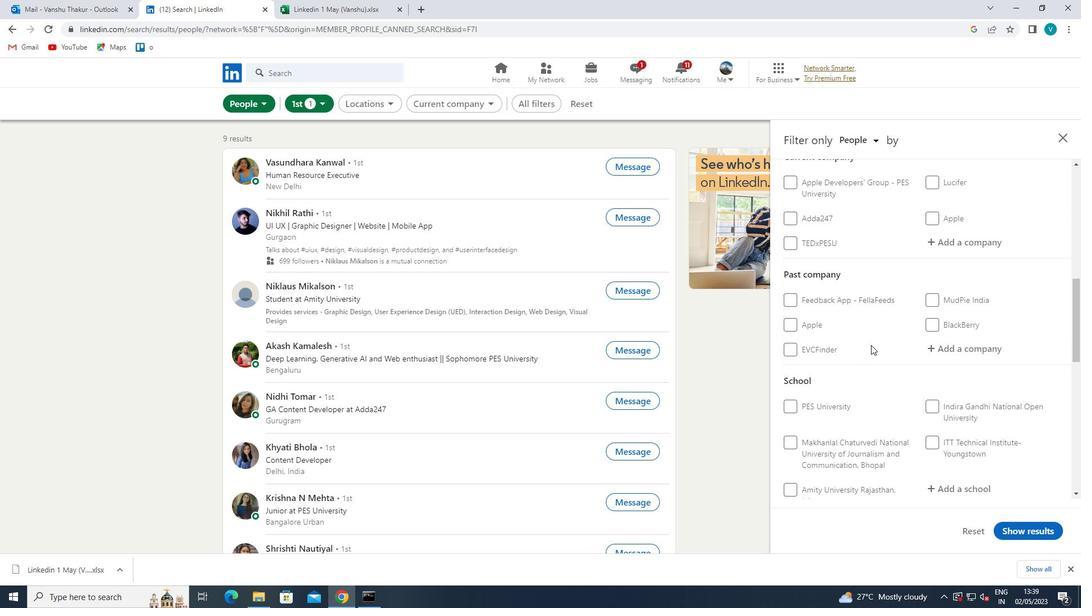 
Action: Mouse moved to (959, 299)
Screenshot: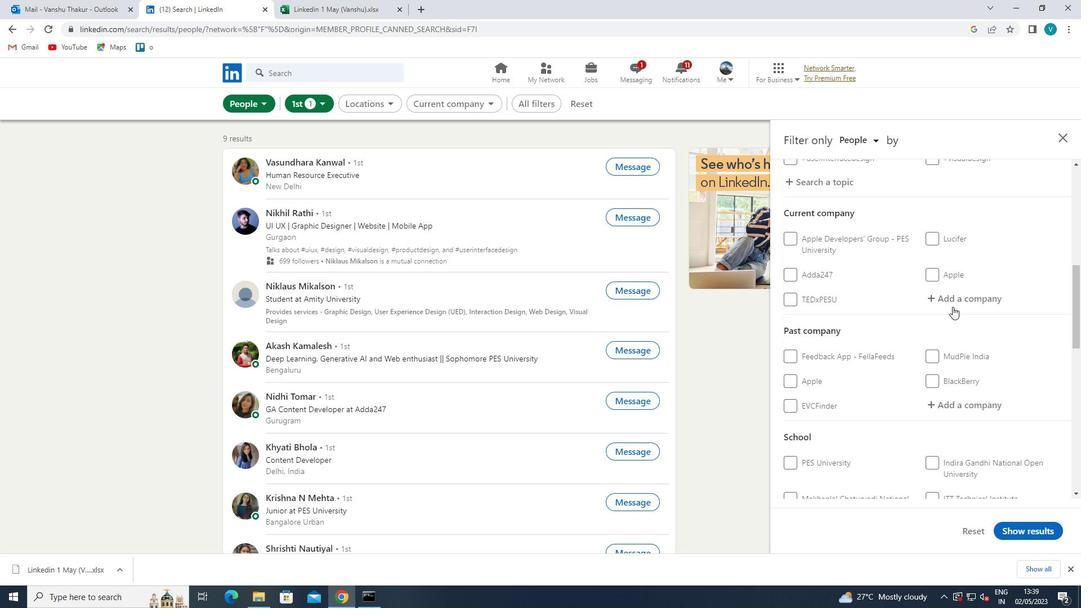 
Action: Mouse pressed left at (959, 299)
Screenshot: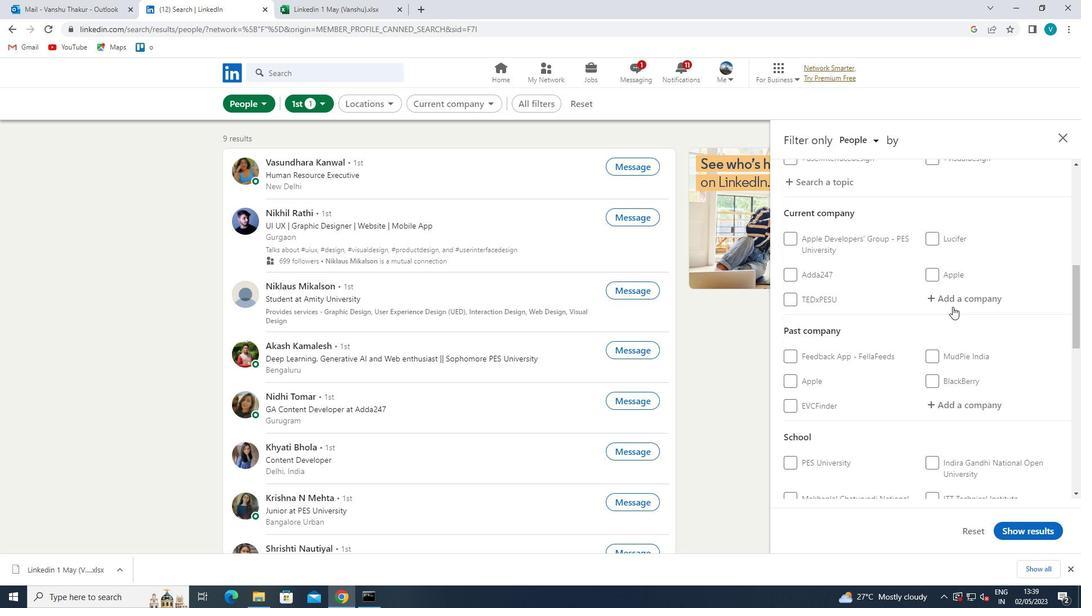 
Action: Mouse moved to (959, 294)
Screenshot: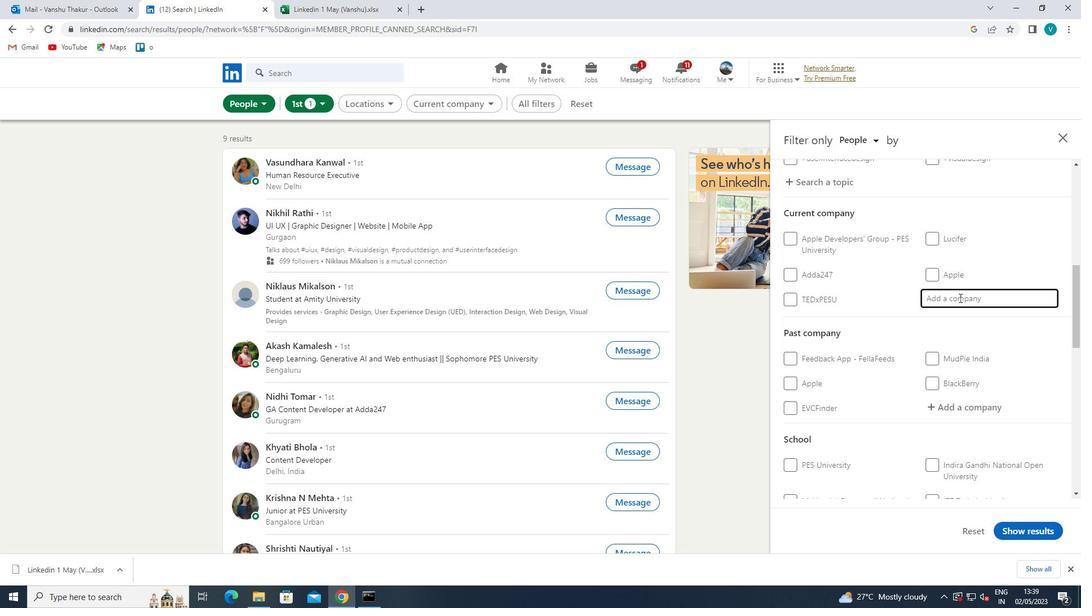
Action: Key pressed <Key.shift>NASDAQ
Screenshot: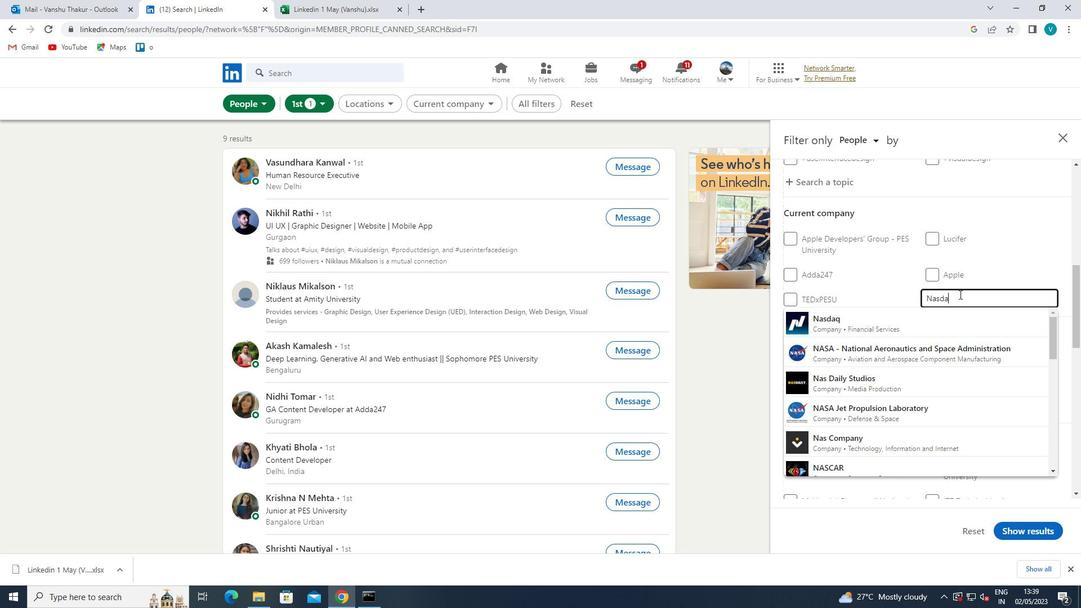 
Action: Mouse moved to (919, 314)
Screenshot: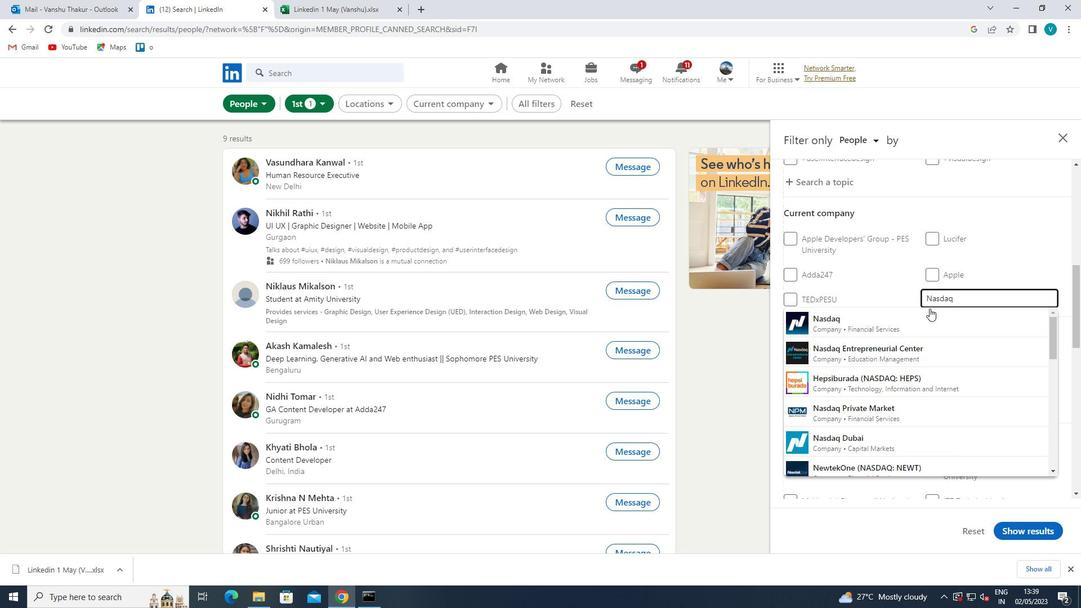
Action: Mouse pressed left at (919, 314)
Screenshot: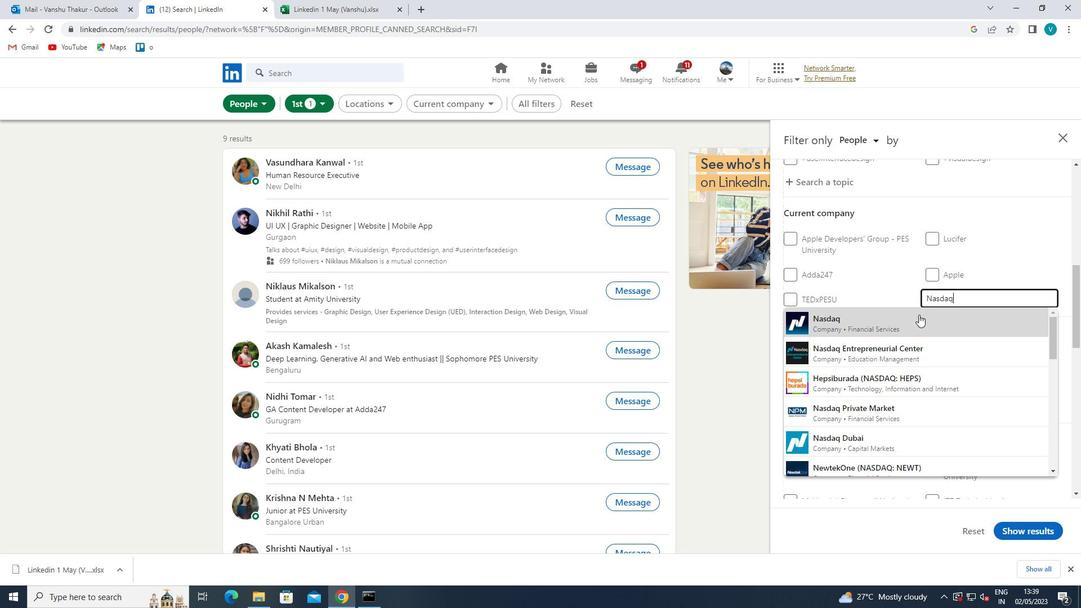 
Action: Mouse scrolled (919, 314) with delta (0, 0)
Screenshot: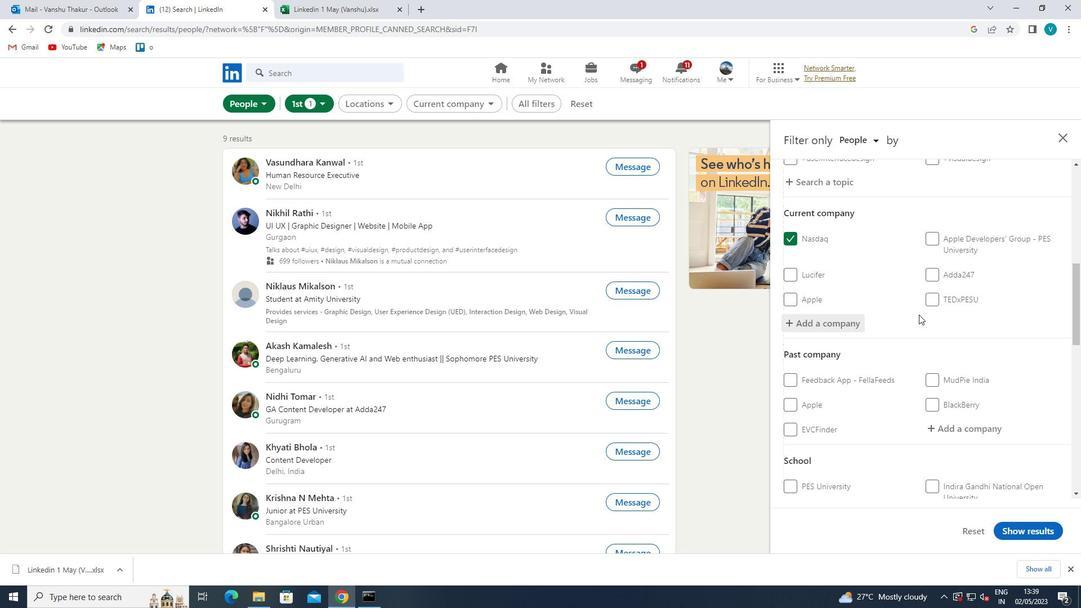 
Action: Mouse scrolled (919, 314) with delta (0, 0)
Screenshot: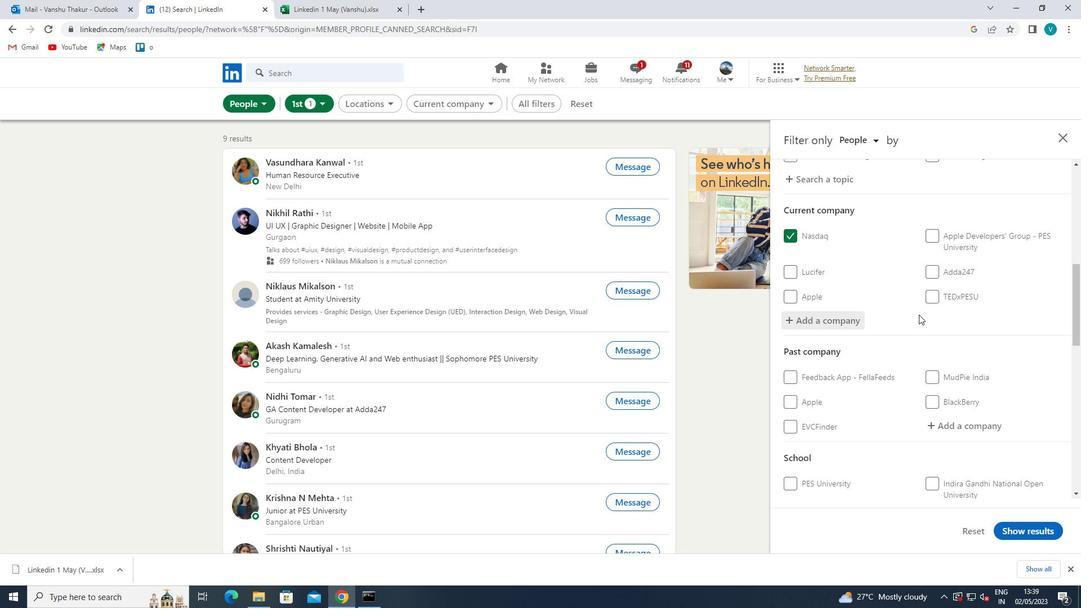 
Action: Mouse scrolled (919, 314) with delta (0, 0)
Screenshot: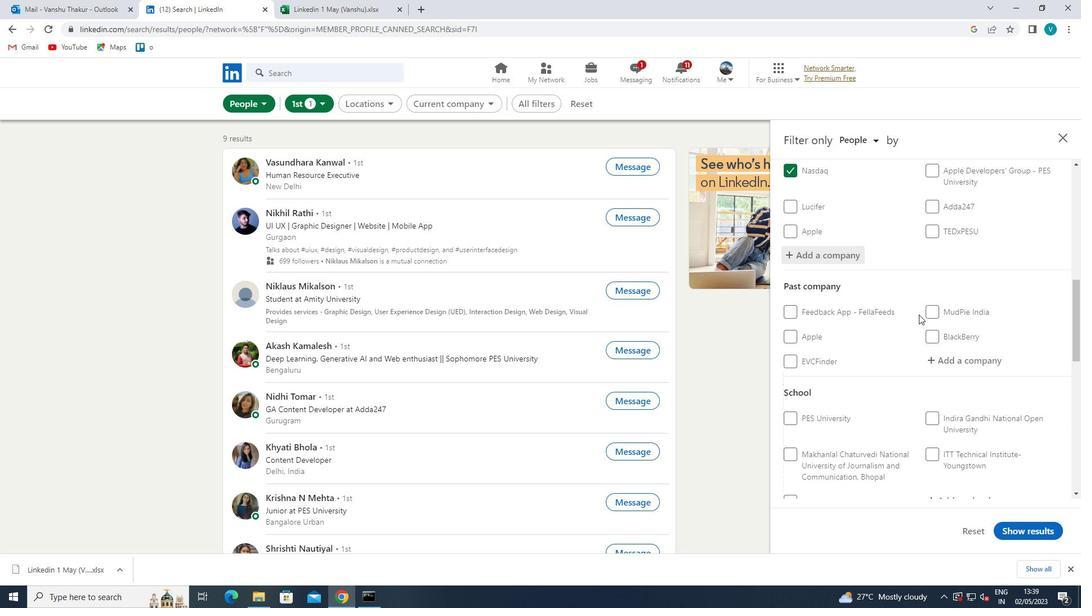 
Action: Mouse scrolled (919, 314) with delta (0, 0)
Screenshot: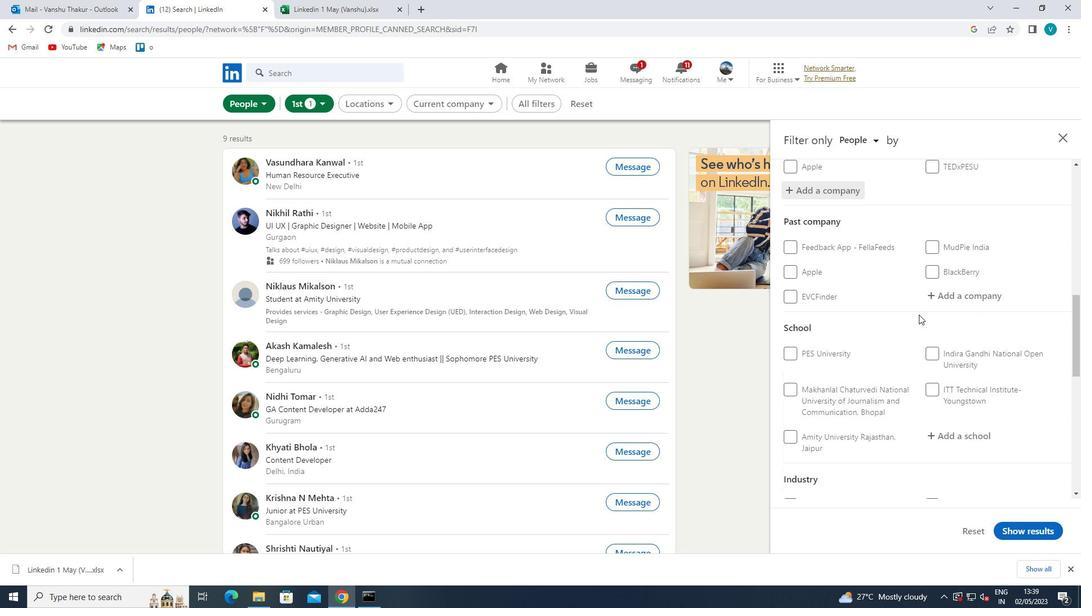 
Action: Mouse moved to (956, 345)
Screenshot: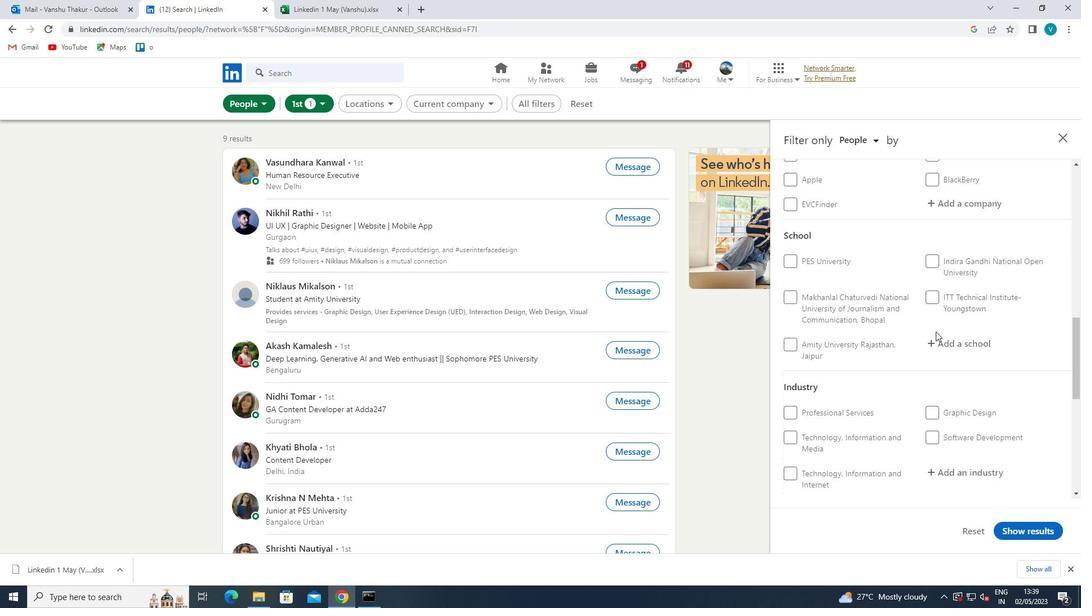 
Action: Mouse pressed left at (956, 345)
Screenshot: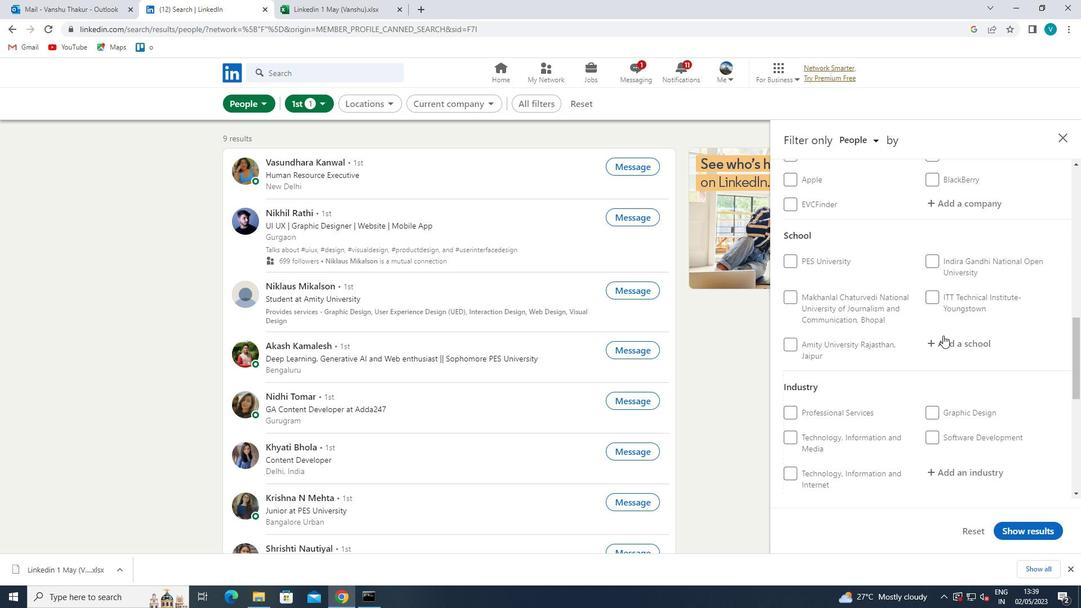 
Action: Mouse moved to (952, 340)
Screenshot: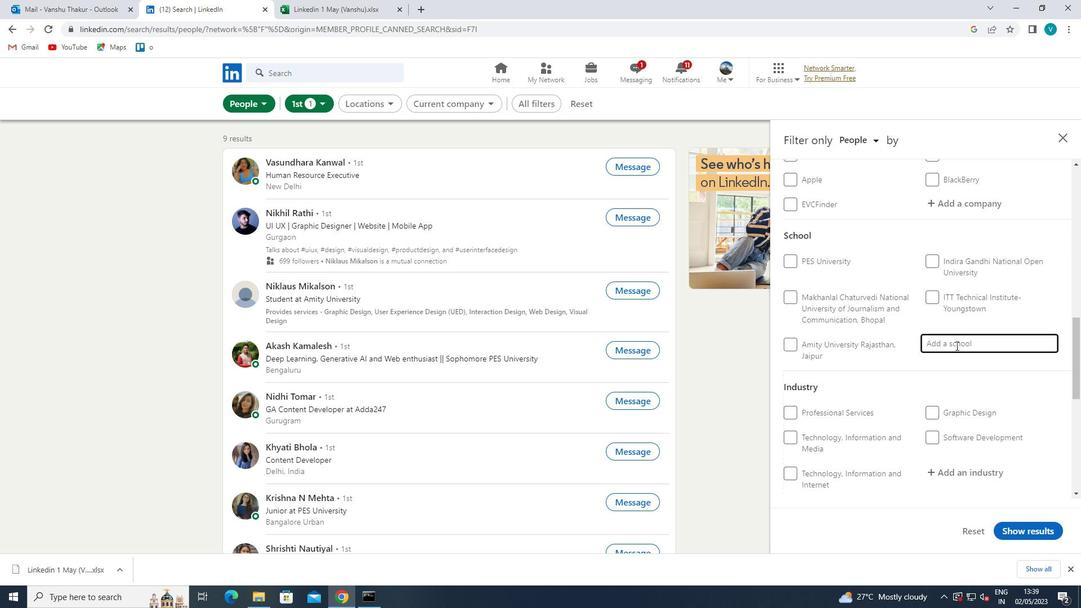 
Action: Key pressed <Key.shift>TRIDENT
Screenshot: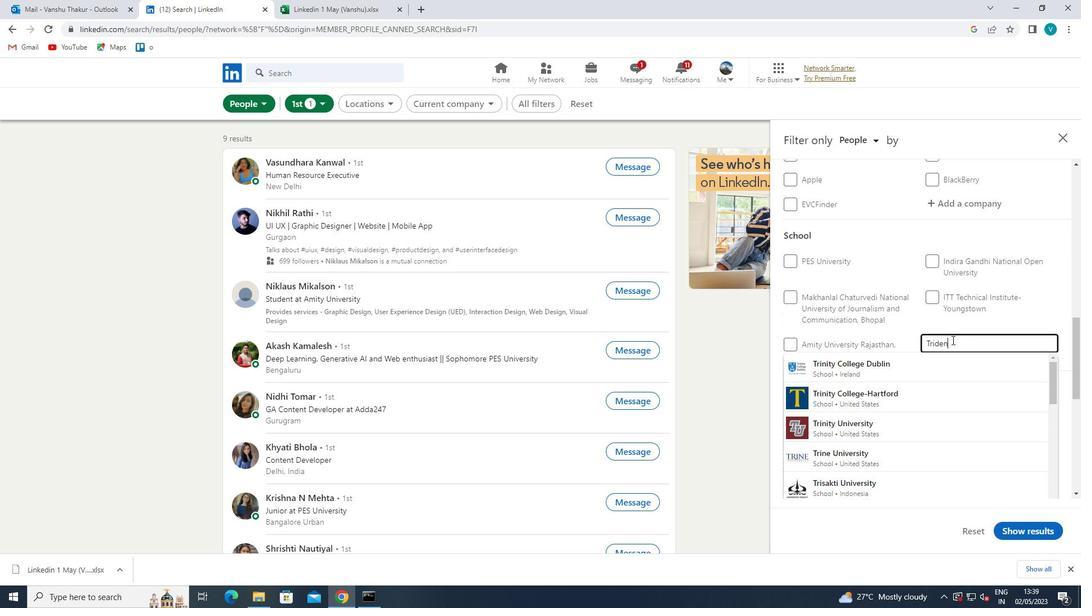 
Action: Mouse moved to (944, 432)
Screenshot: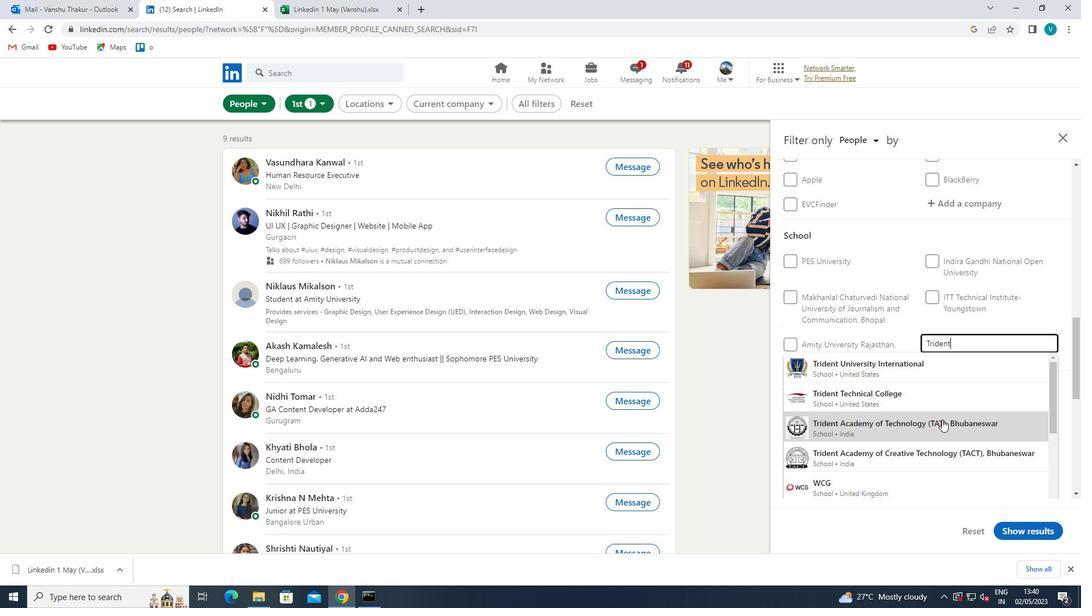 
Action: Mouse pressed left at (944, 432)
Screenshot: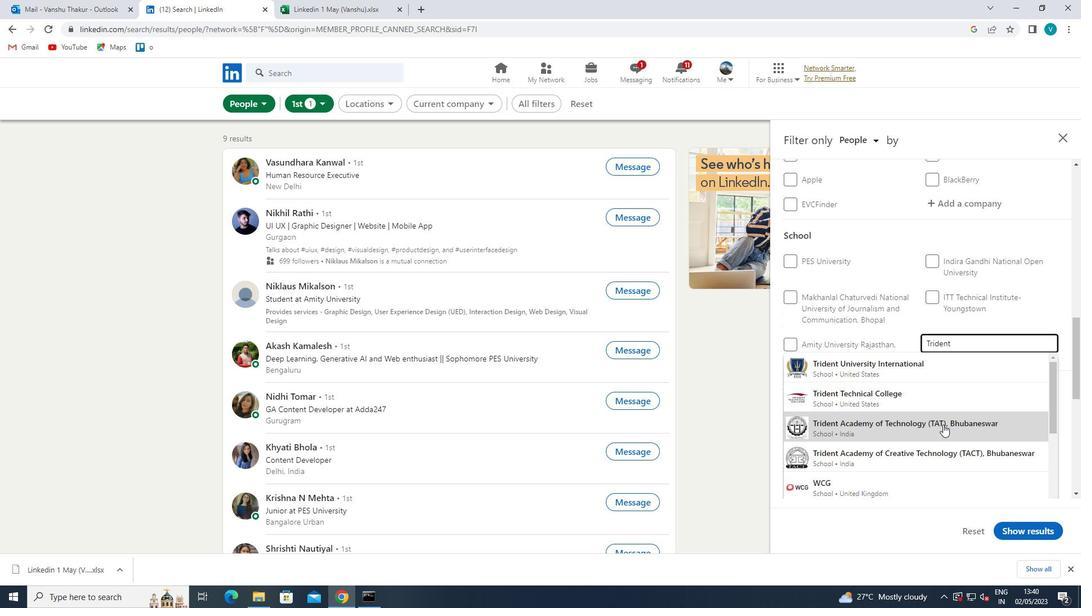 
Action: Mouse moved to (952, 407)
Screenshot: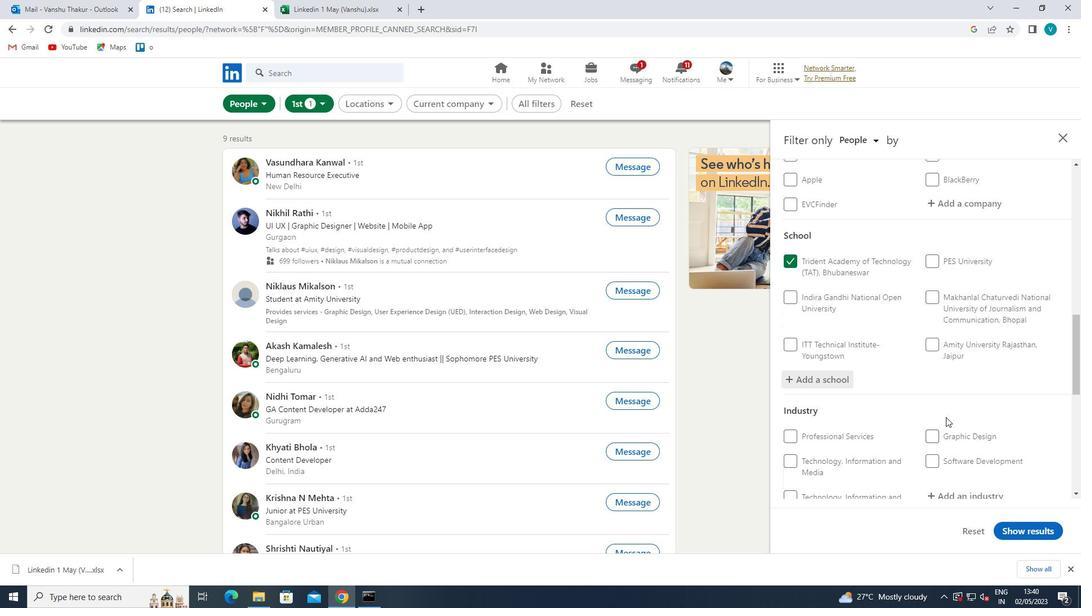 
Action: Mouse scrolled (952, 407) with delta (0, 0)
Screenshot: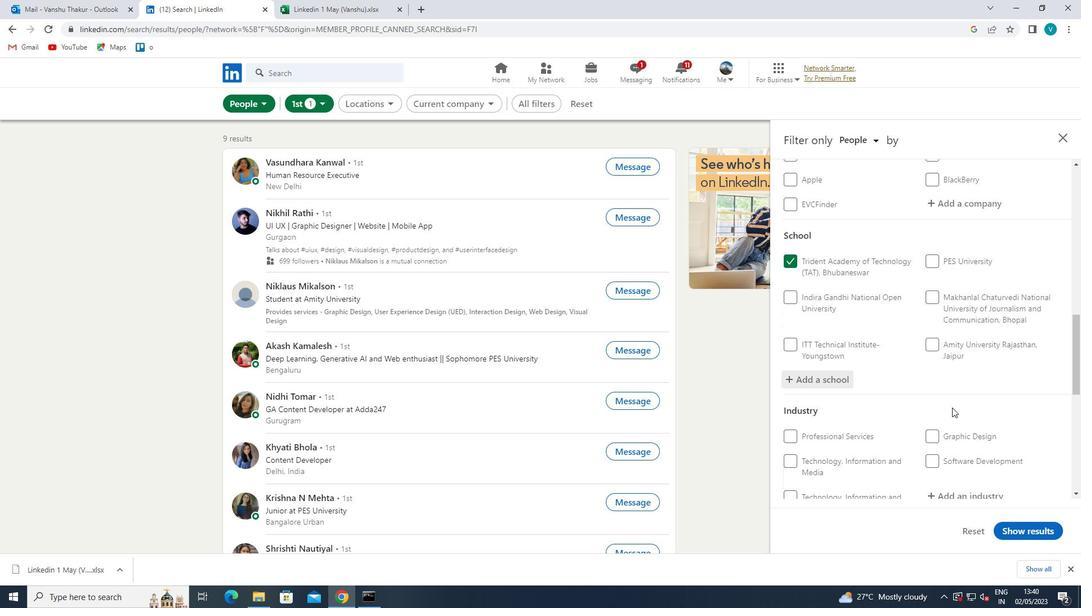 
Action: Mouse scrolled (952, 407) with delta (0, 0)
Screenshot: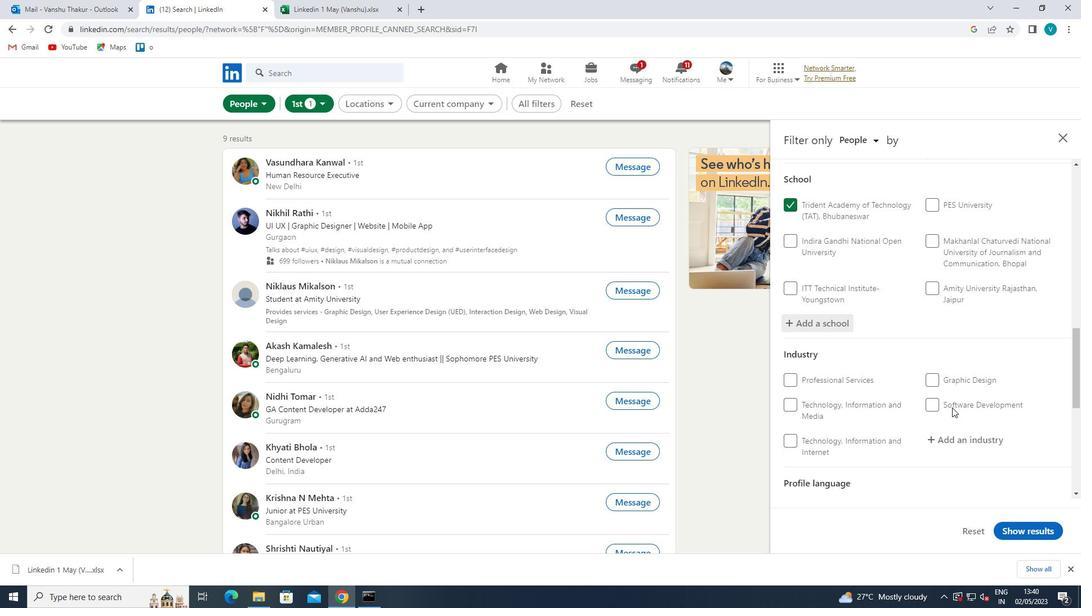 
Action: Mouse moved to (965, 382)
Screenshot: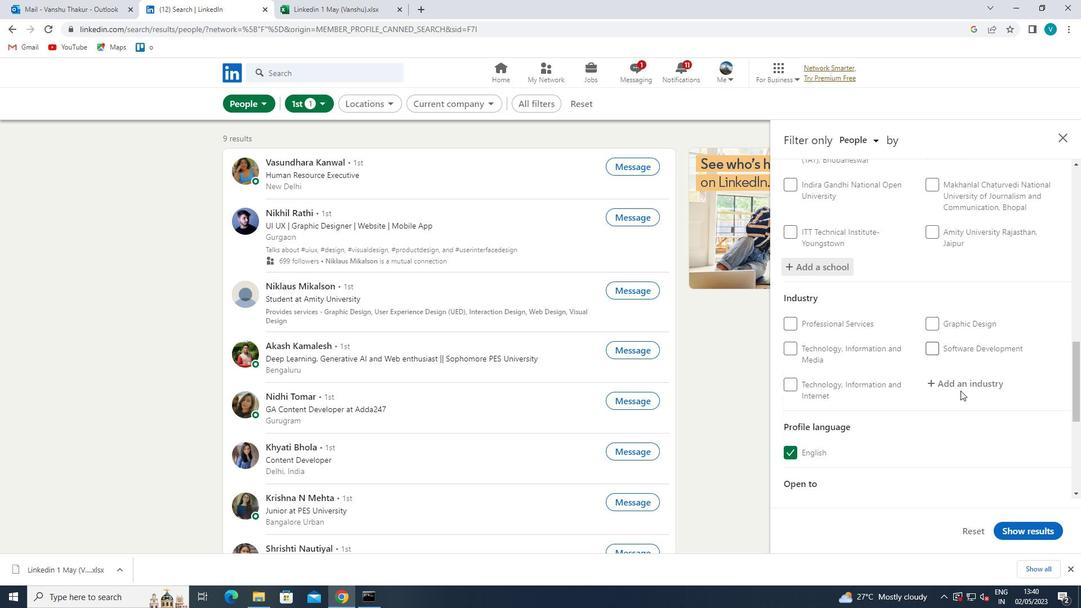 
Action: Mouse pressed left at (965, 382)
Screenshot: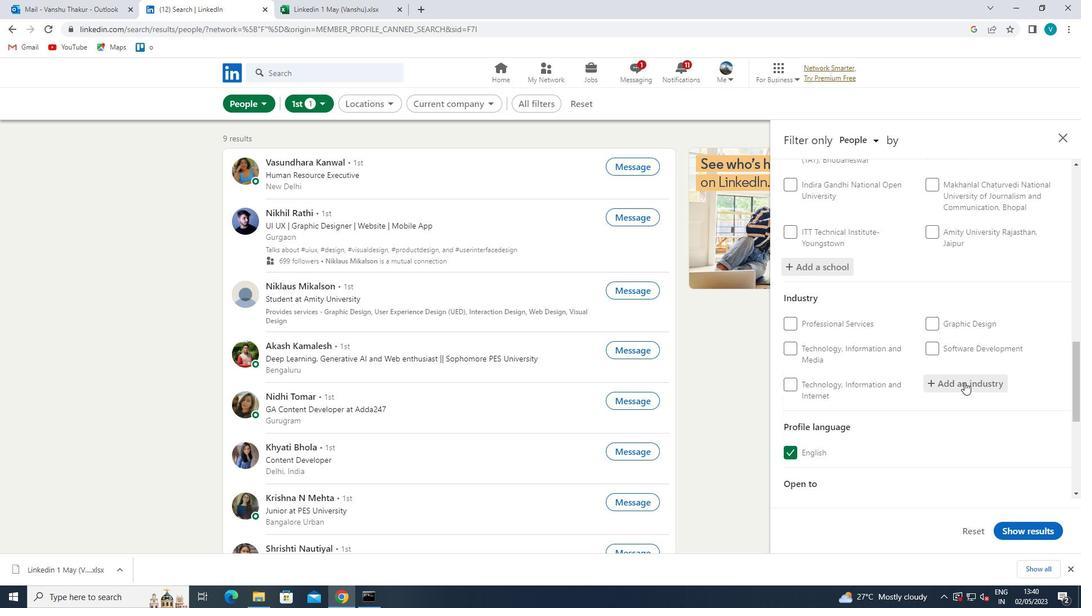 
Action: Mouse moved to (966, 381)
Screenshot: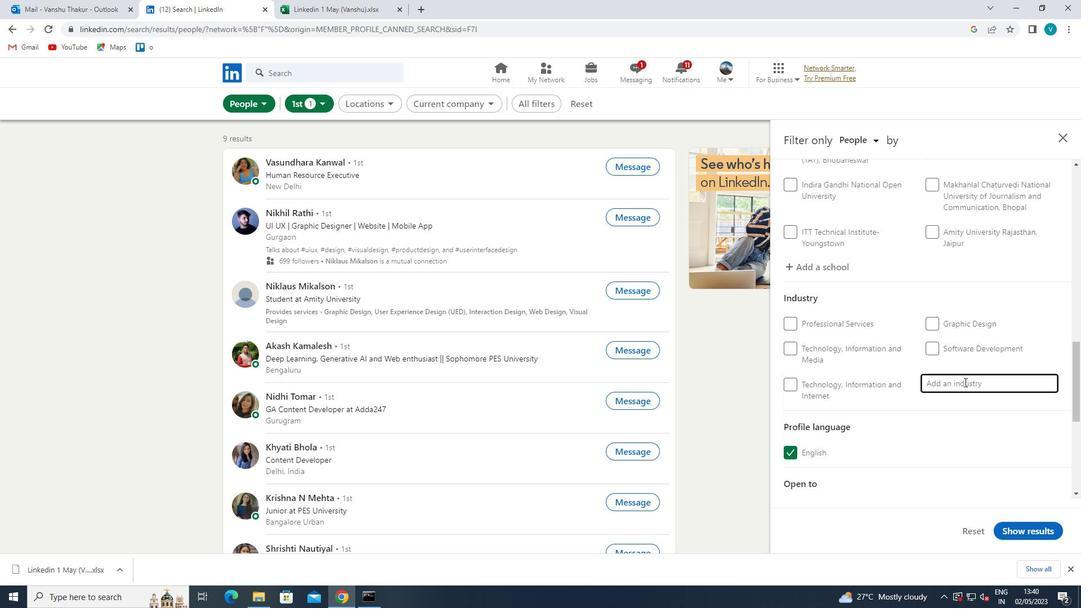 
Action: Key pressed <Key.shift>FINE<Key.space>
Screenshot: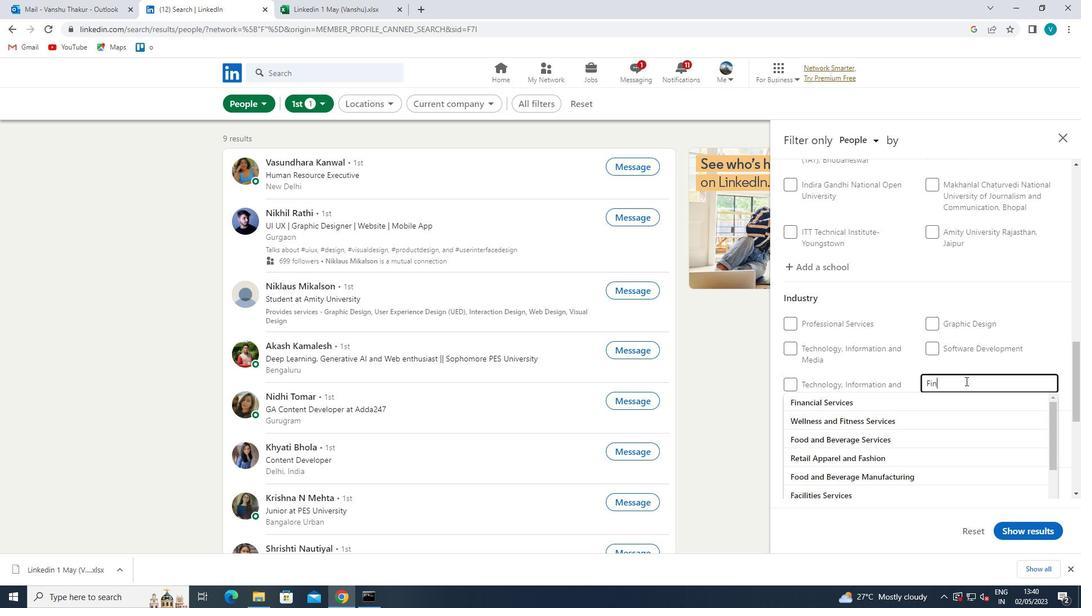 
Action: Mouse moved to (941, 409)
Screenshot: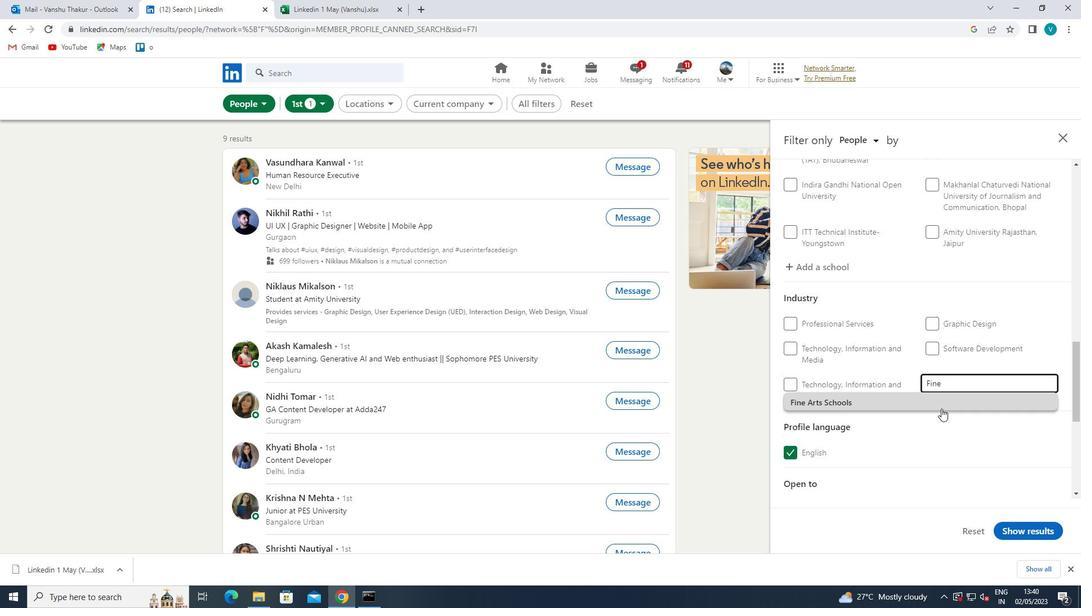
Action: Mouse pressed left at (941, 409)
Screenshot: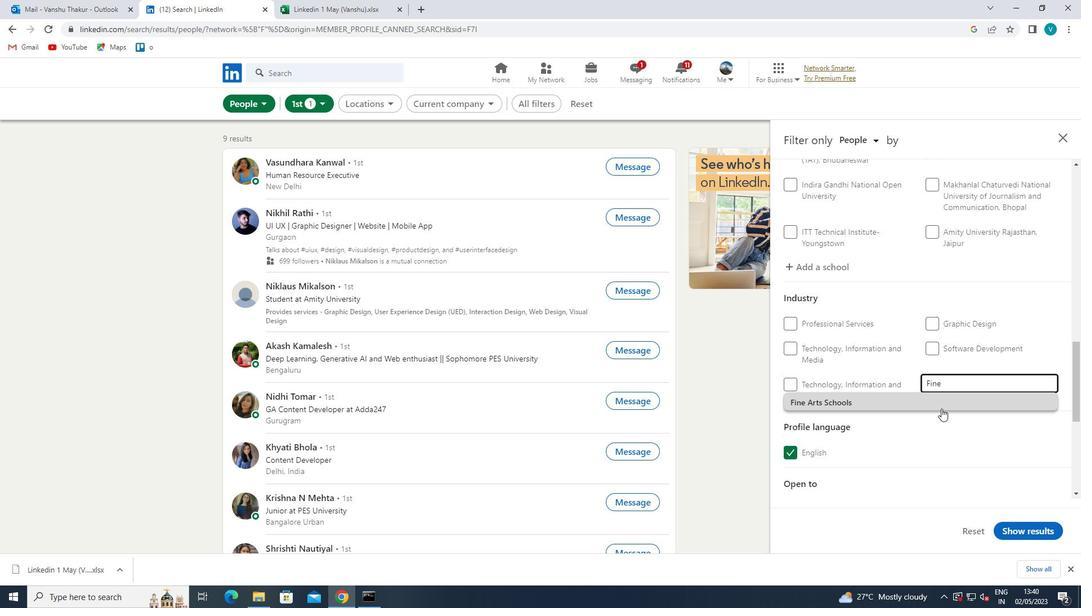
Action: Mouse moved to (954, 379)
Screenshot: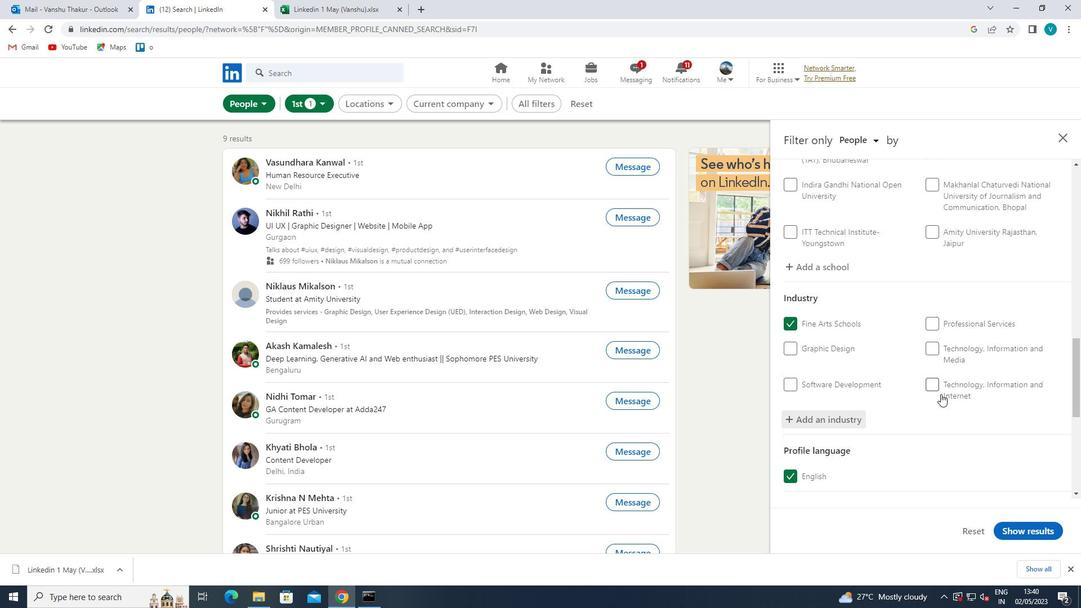 
Action: Mouse scrolled (954, 378) with delta (0, 0)
Screenshot: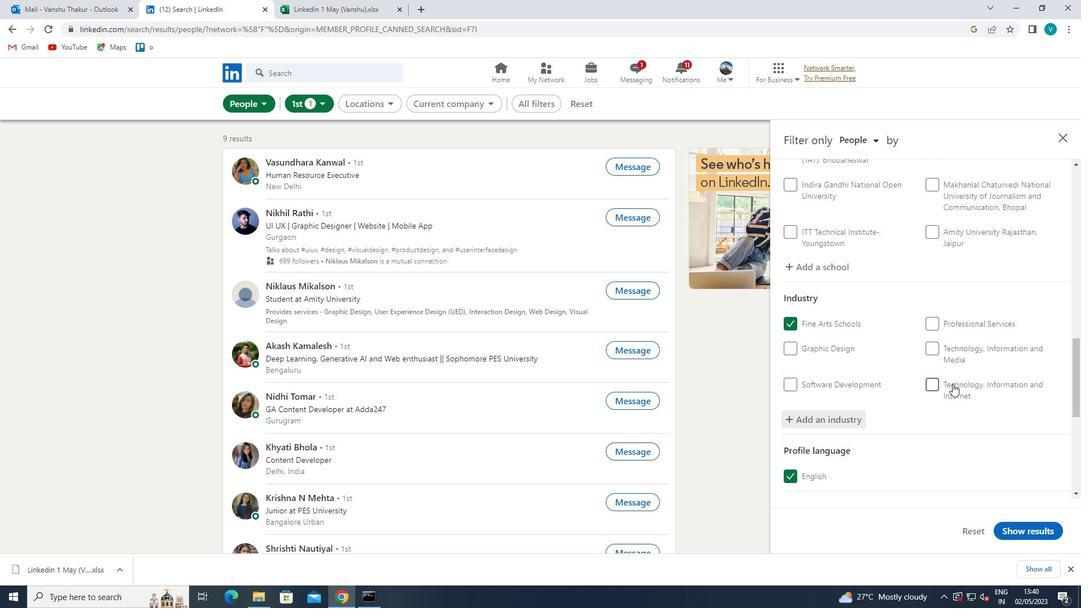
Action: Mouse moved to (956, 377)
Screenshot: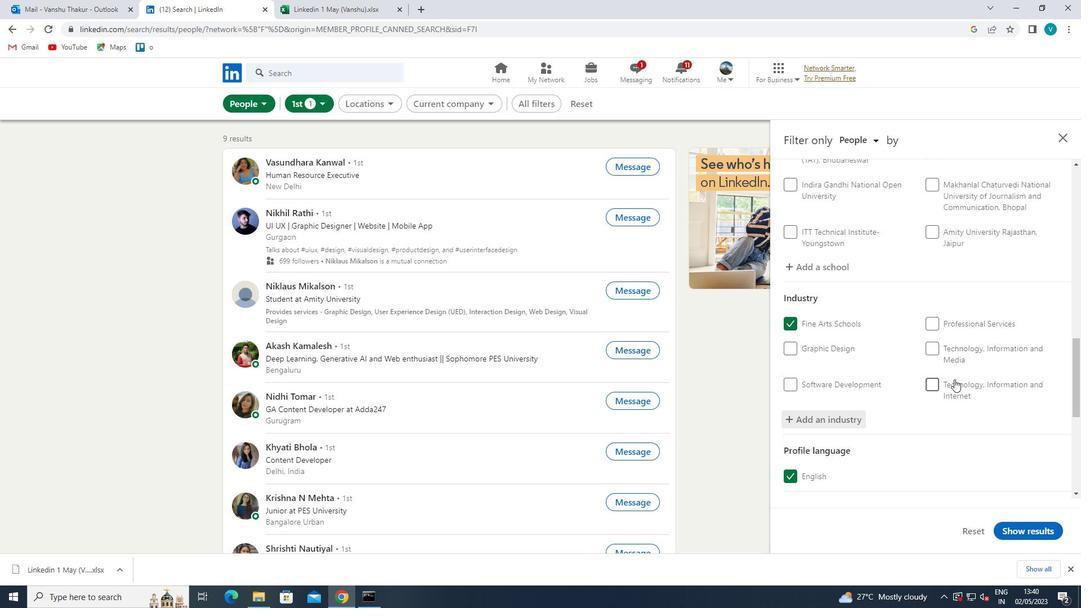 
Action: Mouse scrolled (956, 376) with delta (0, 0)
Screenshot: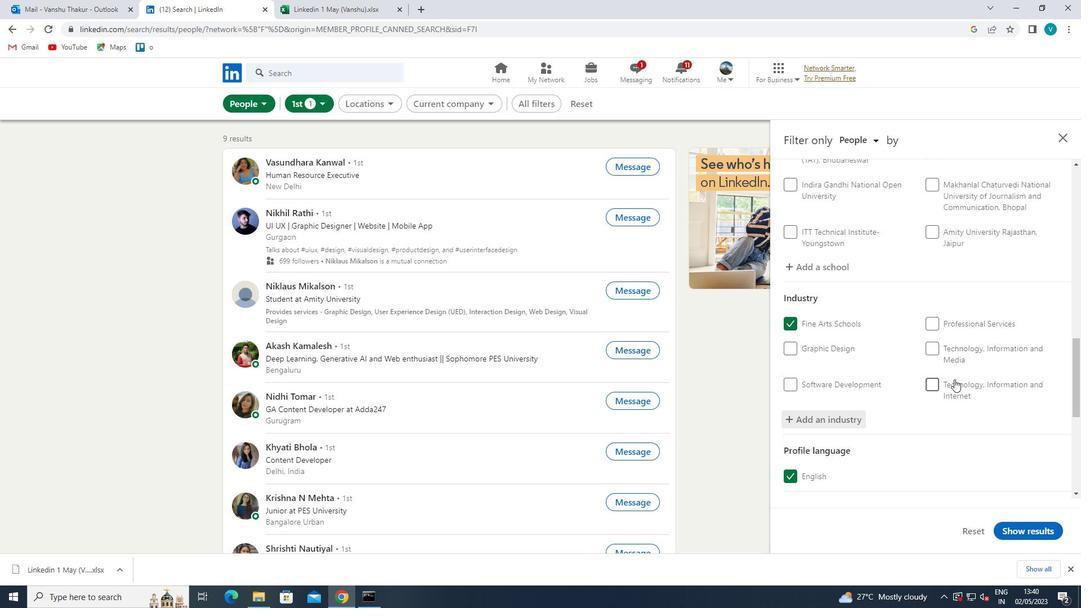 
Action: Mouse scrolled (956, 376) with delta (0, 0)
Screenshot: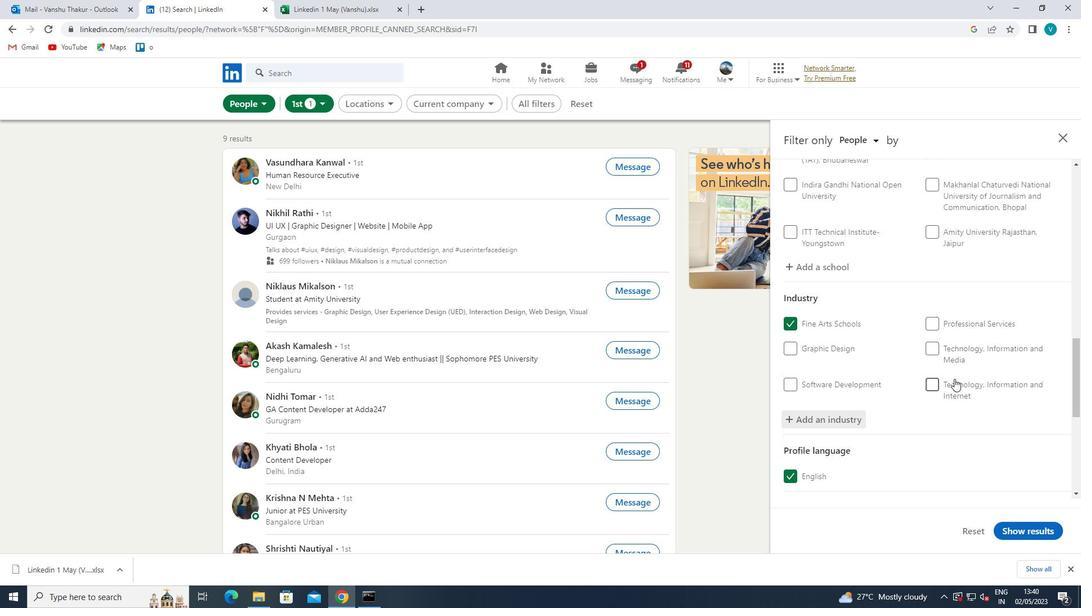 
Action: Mouse scrolled (956, 376) with delta (0, 0)
Screenshot: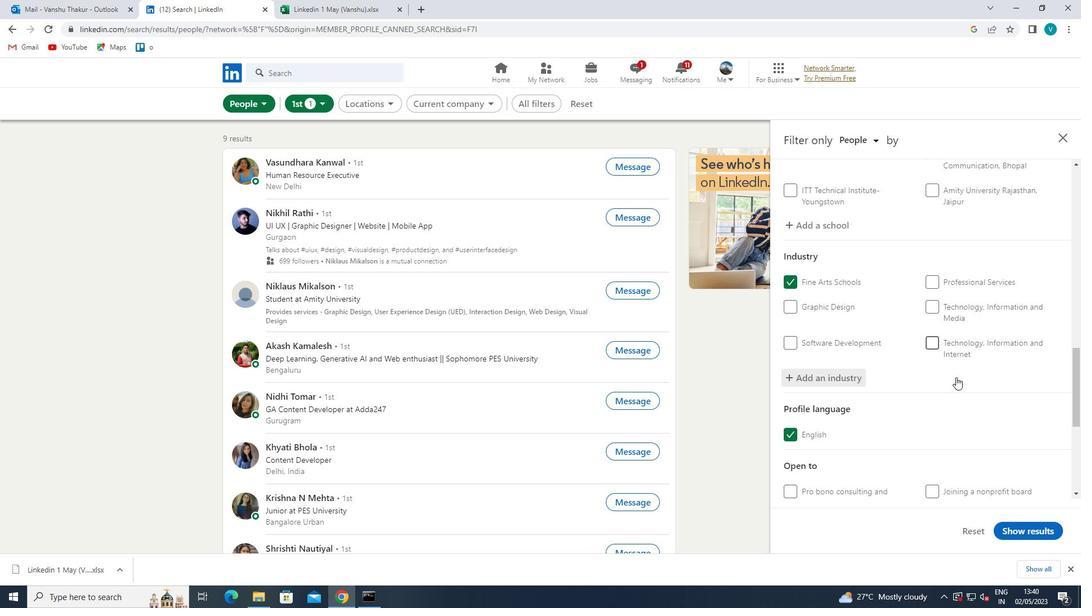 
Action: Mouse scrolled (956, 376) with delta (0, 0)
Screenshot: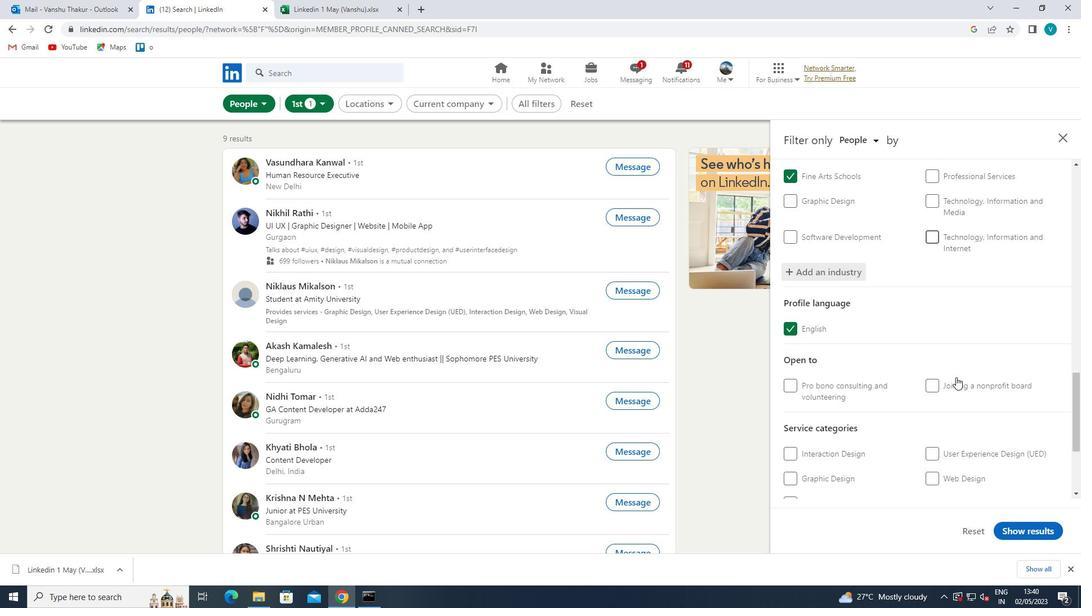
Action: Mouse moved to (965, 371)
Screenshot: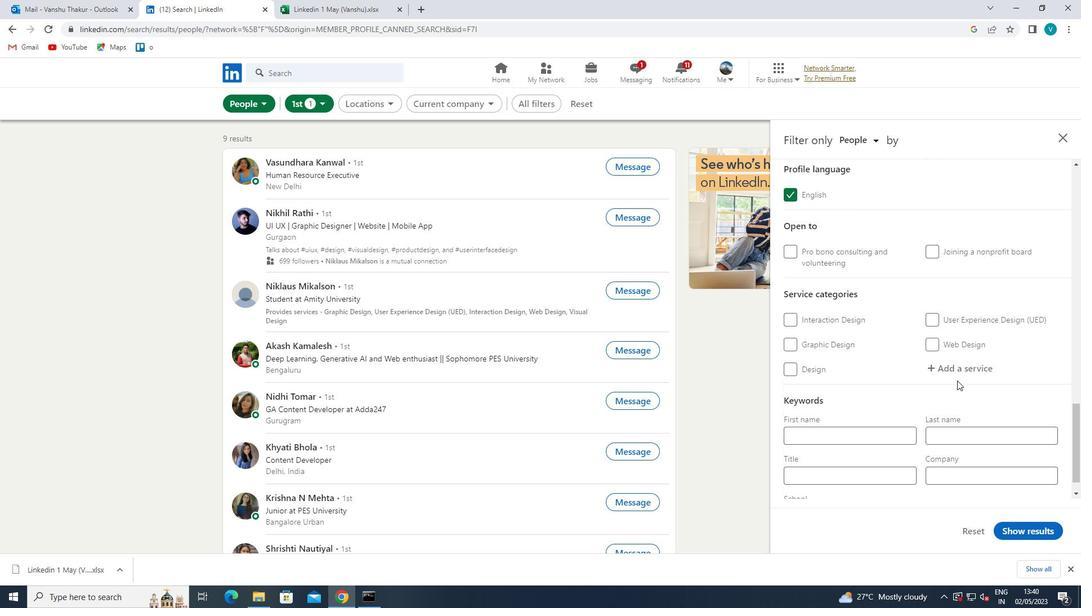 
Action: Mouse pressed left at (965, 371)
Screenshot: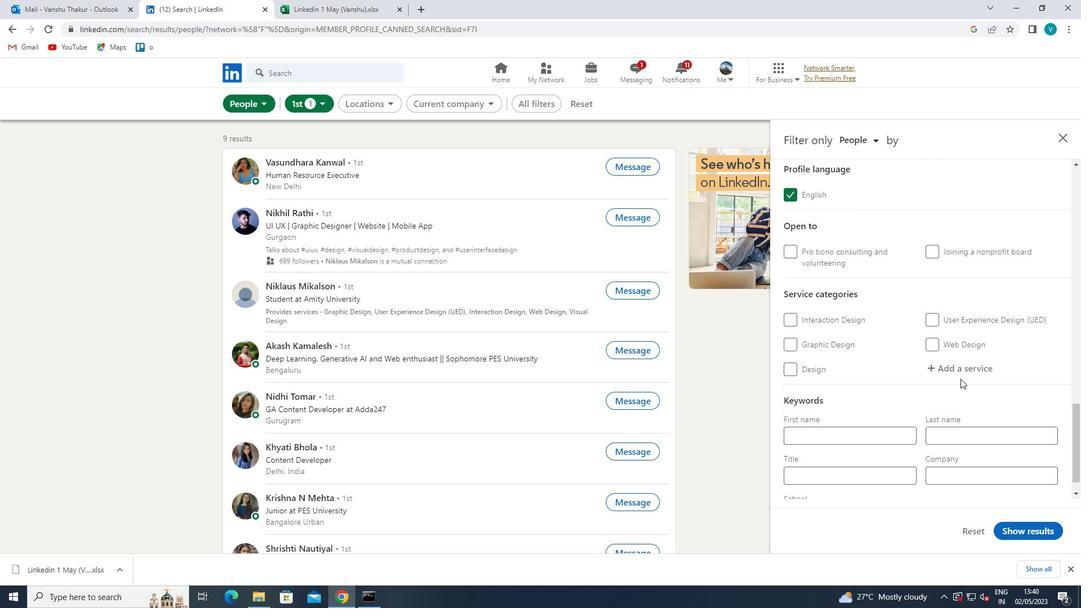 
Action: Key pressed <Key.shift>TEAM<Key.space>
Screenshot: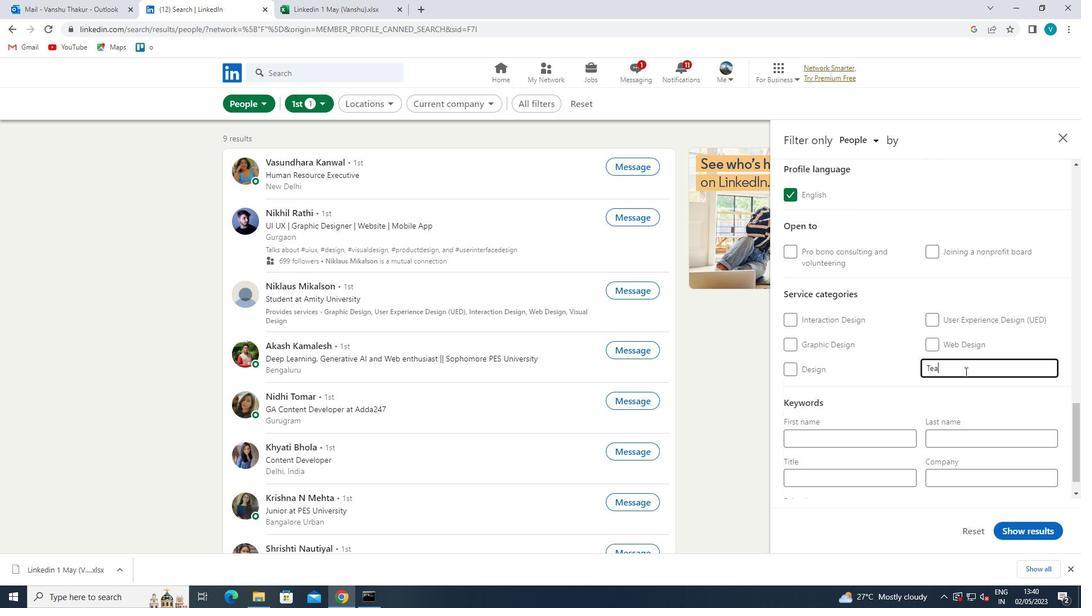 
Action: Mouse moved to (855, 388)
Screenshot: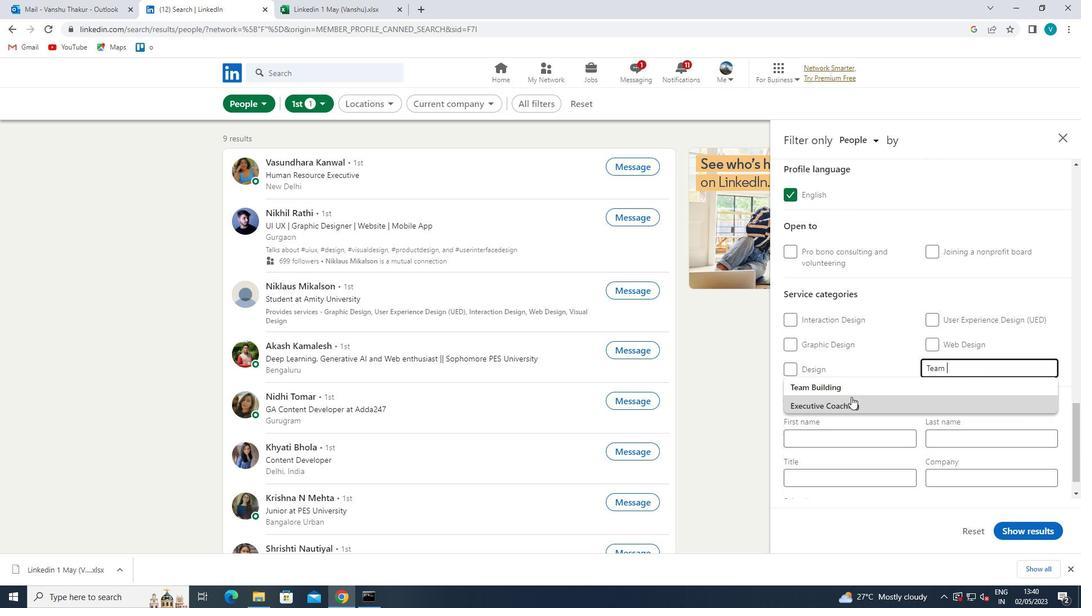 
Action: Mouse pressed left at (855, 388)
Screenshot: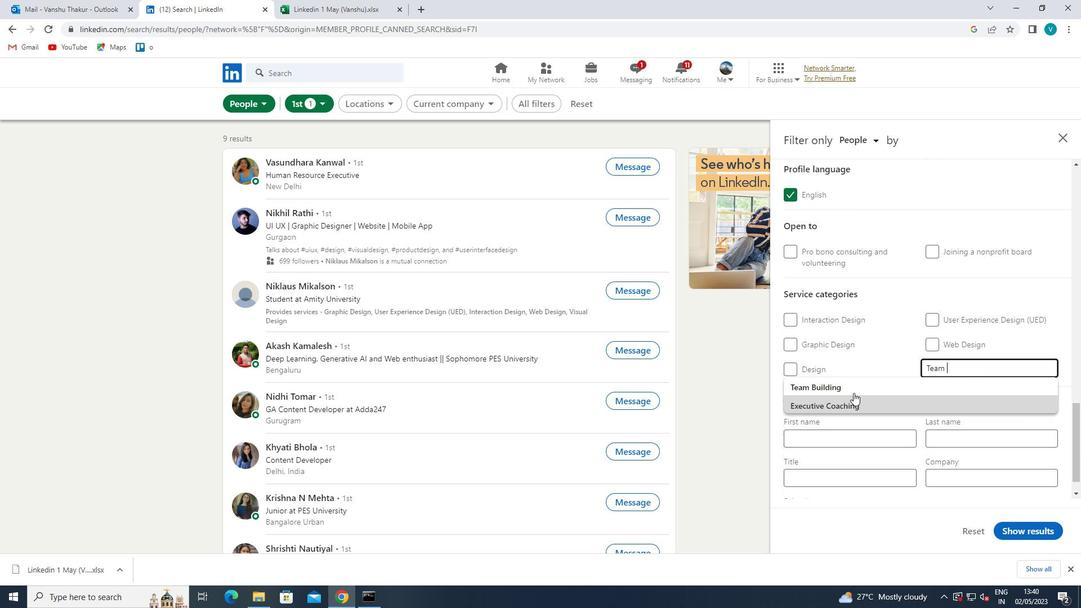 
Action: Mouse moved to (854, 387)
Screenshot: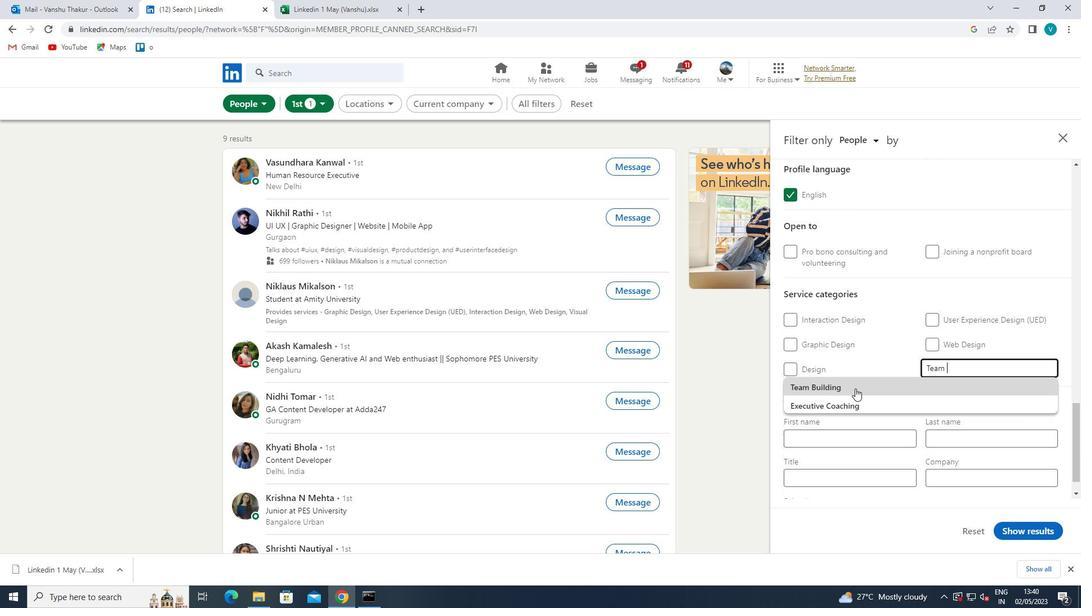 
Action: Mouse scrolled (854, 386) with delta (0, 0)
Screenshot: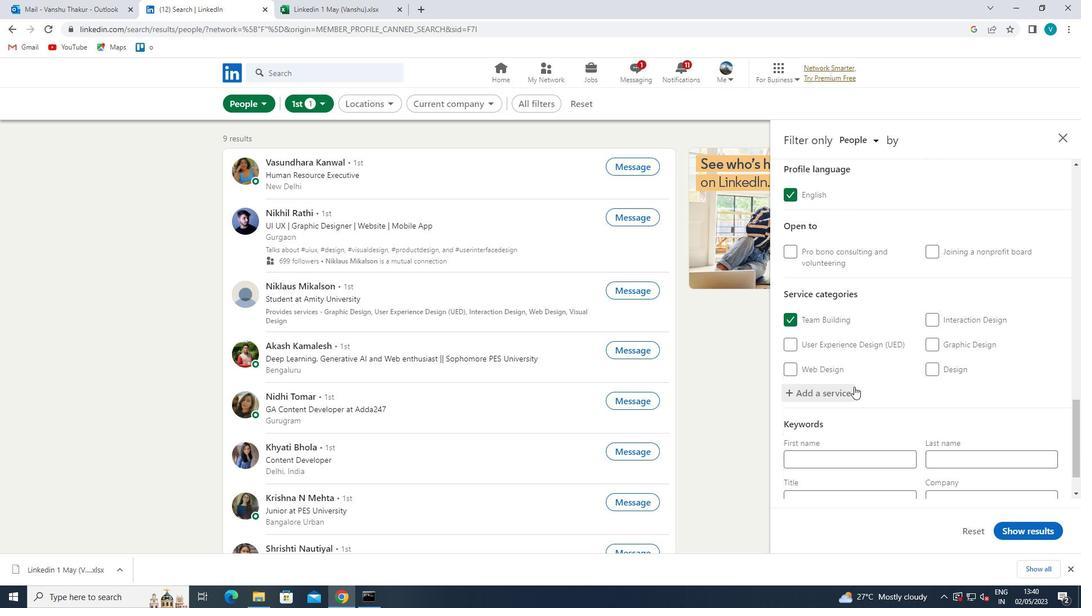 
Action: Mouse moved to (854, 386)
Screenshot: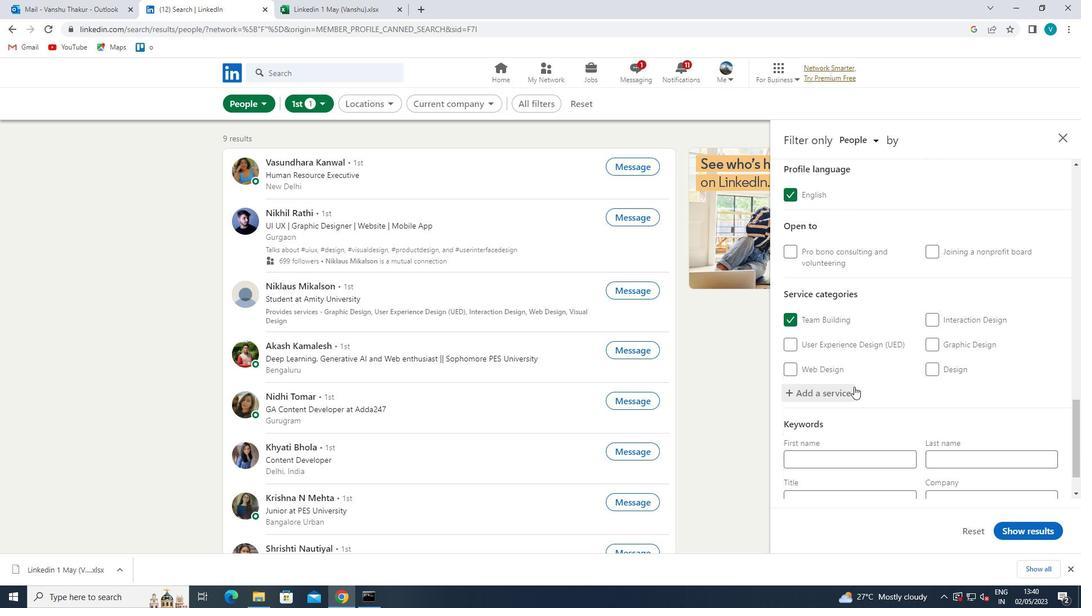 
Action: Mouse scrolled (854, 385) with delta (0, 0)
Screenshot: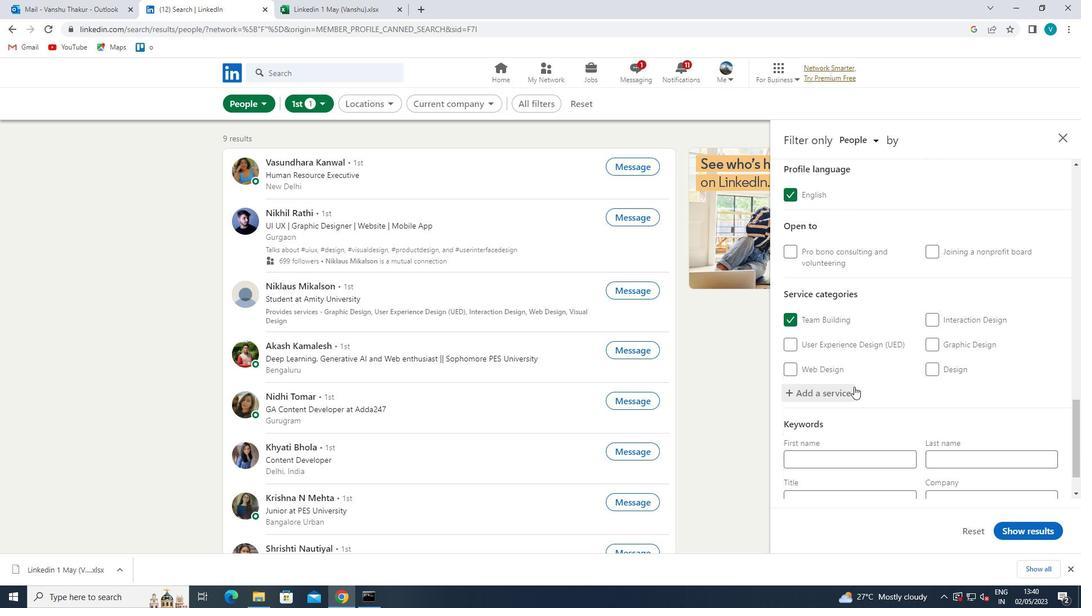 
Action: Mouse scrolled (854, 385) with delta (0, 0)
Screenshot: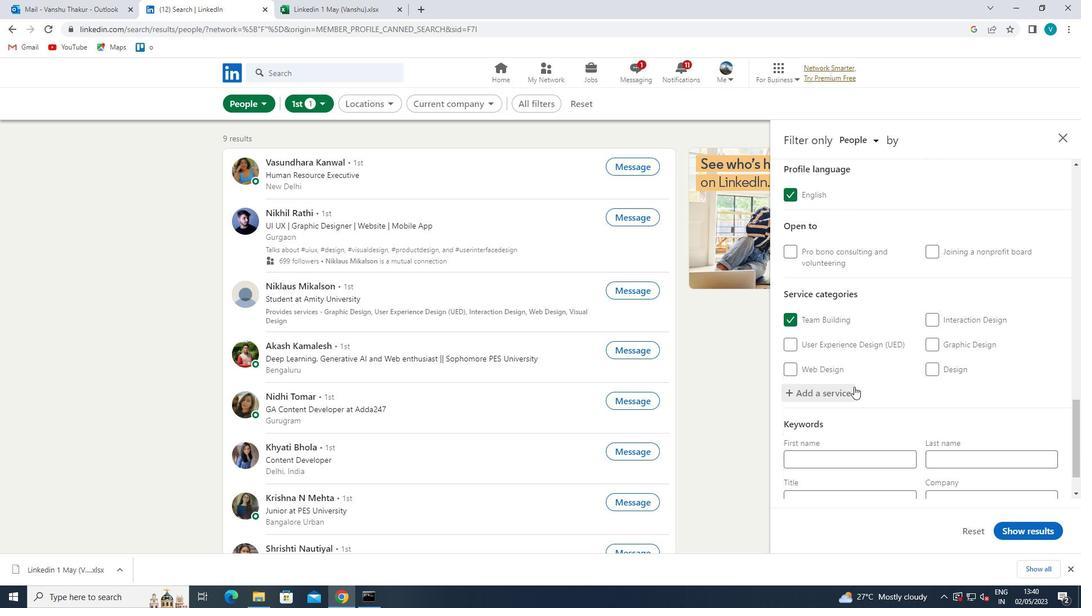 
Action: Mouse moved to (854, 437)
Screenshot: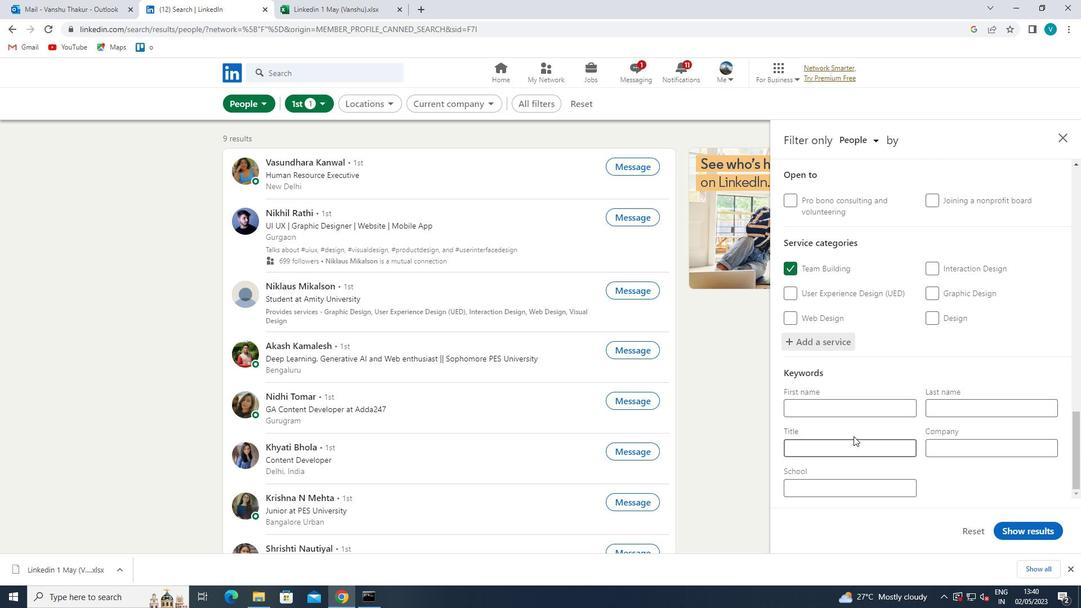 
Action: Mouse pressed left at (854, 437)
Screenshot: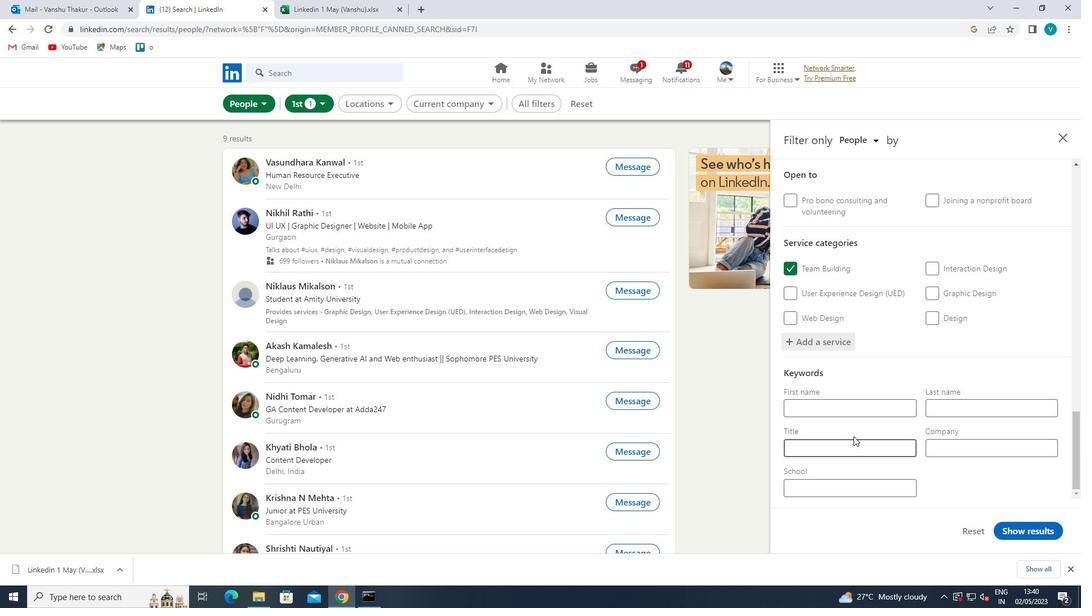 
Action: Mouse moved to (856, 436)
Screenshot: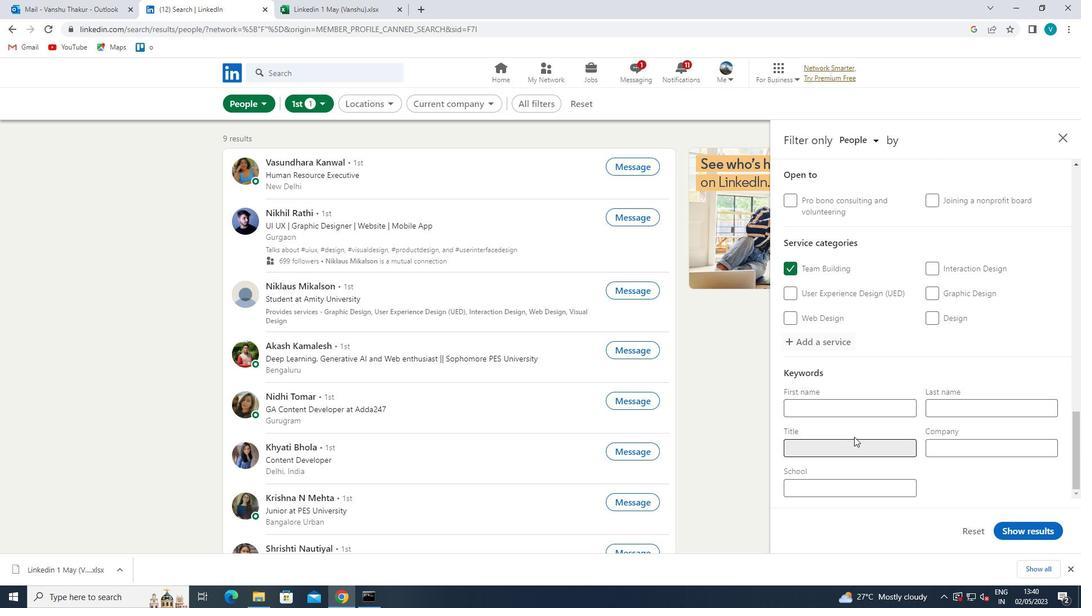
Action: Key pressed <Key.shift>CHEF<Key.space>
Screenshot: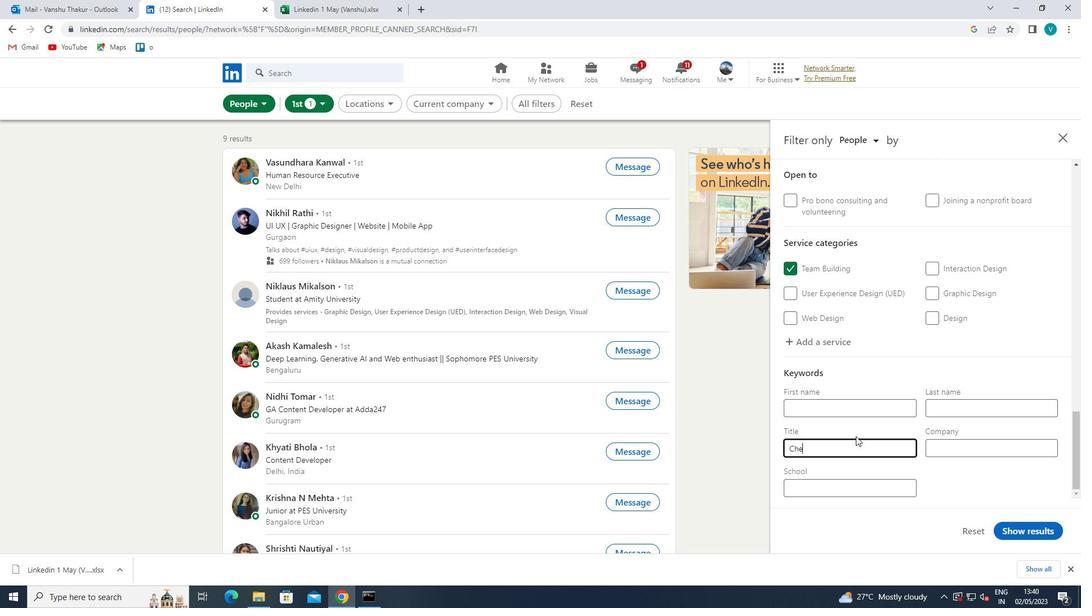
Action: Mouse moved to (1010, 524)
Screenshot: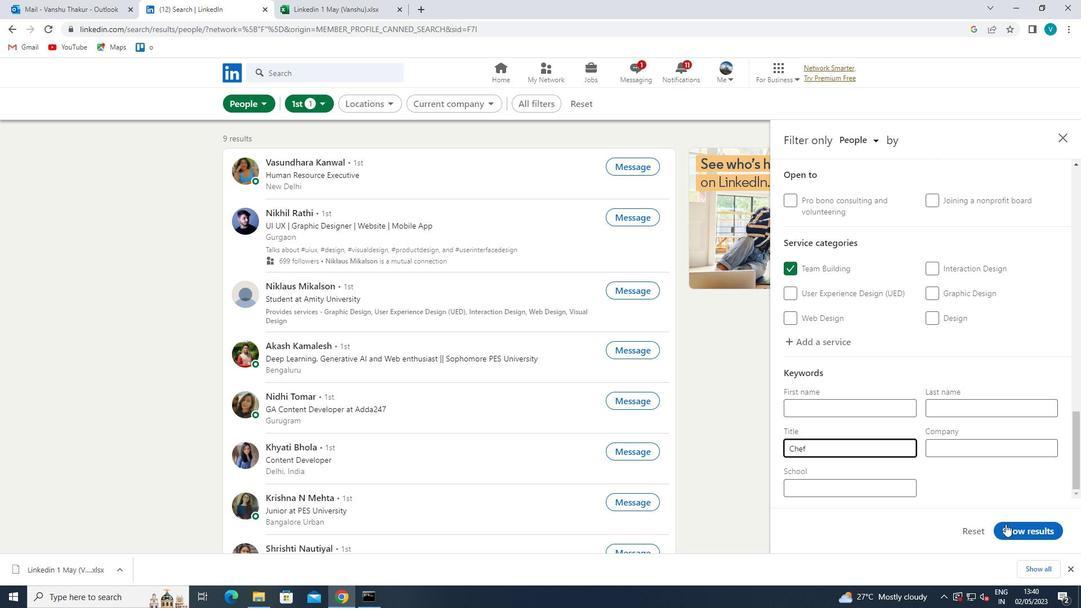 
Action: Mouse pressed left at (1010, 524)
Screenshot: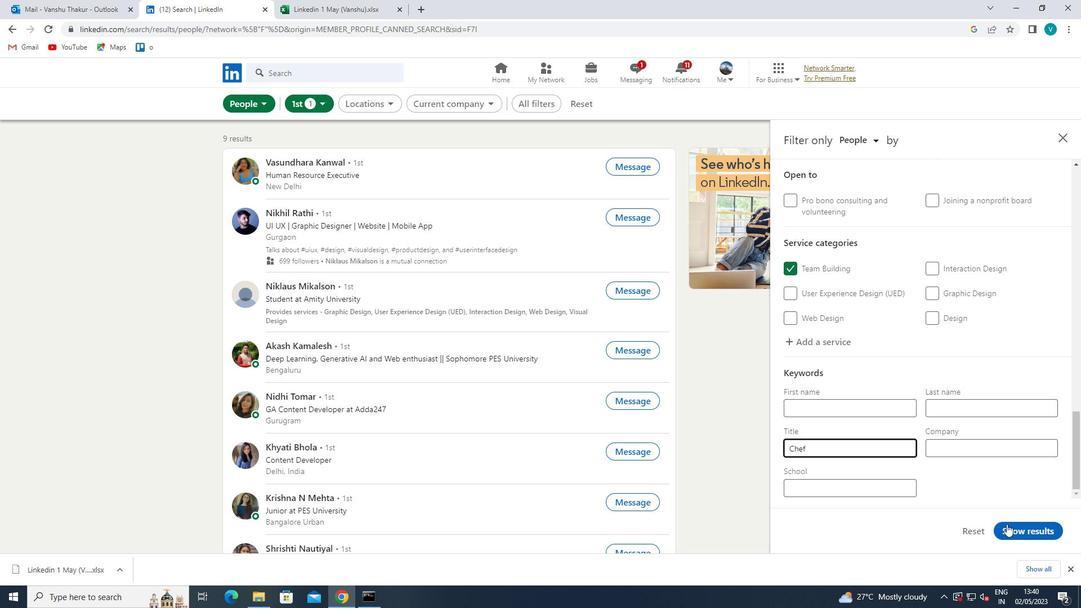
